 Task: Add an event with the title Casual Quarterly Business Review, date '2024/04/11', time 7:50 AM to 9:50 AM, logged in from the account softage.10@softage.netand send the event invitation to softage.5@softage.net and softage.6@softage.net. Set a reminder for the event 12 hour before
Action: Mouse moved to (119, 134)
Screenshot: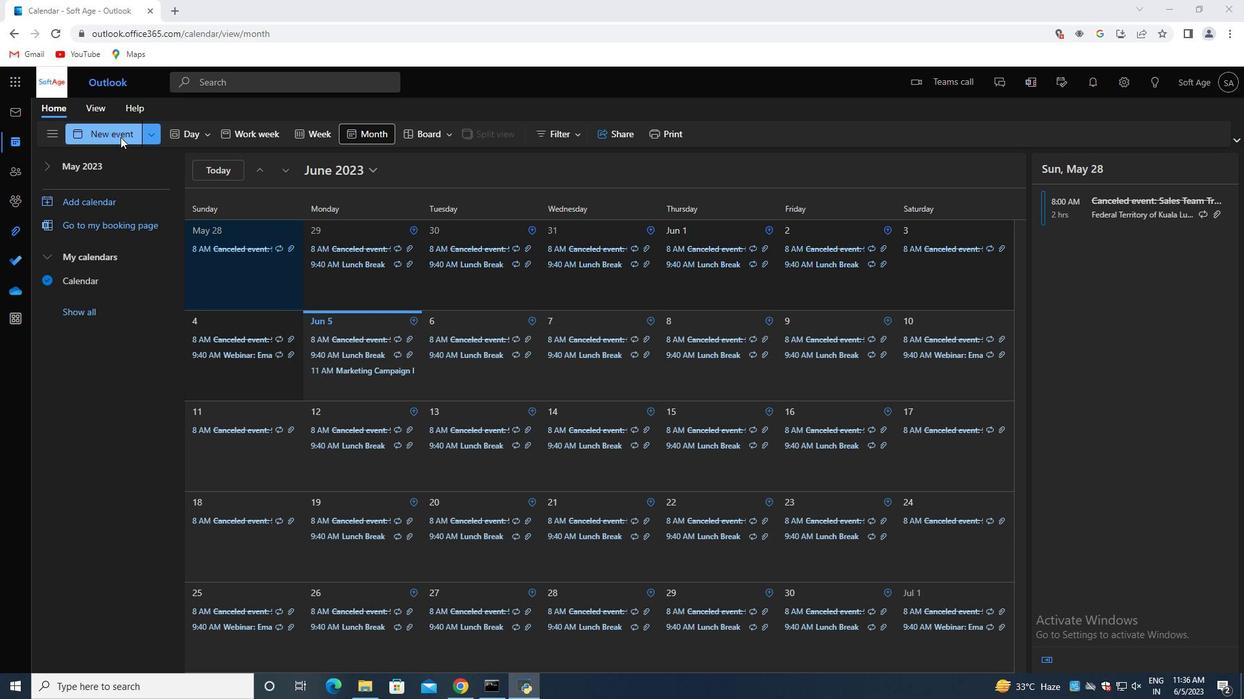 
Action: Mouse pressed left at (119, 134)
Screenshot: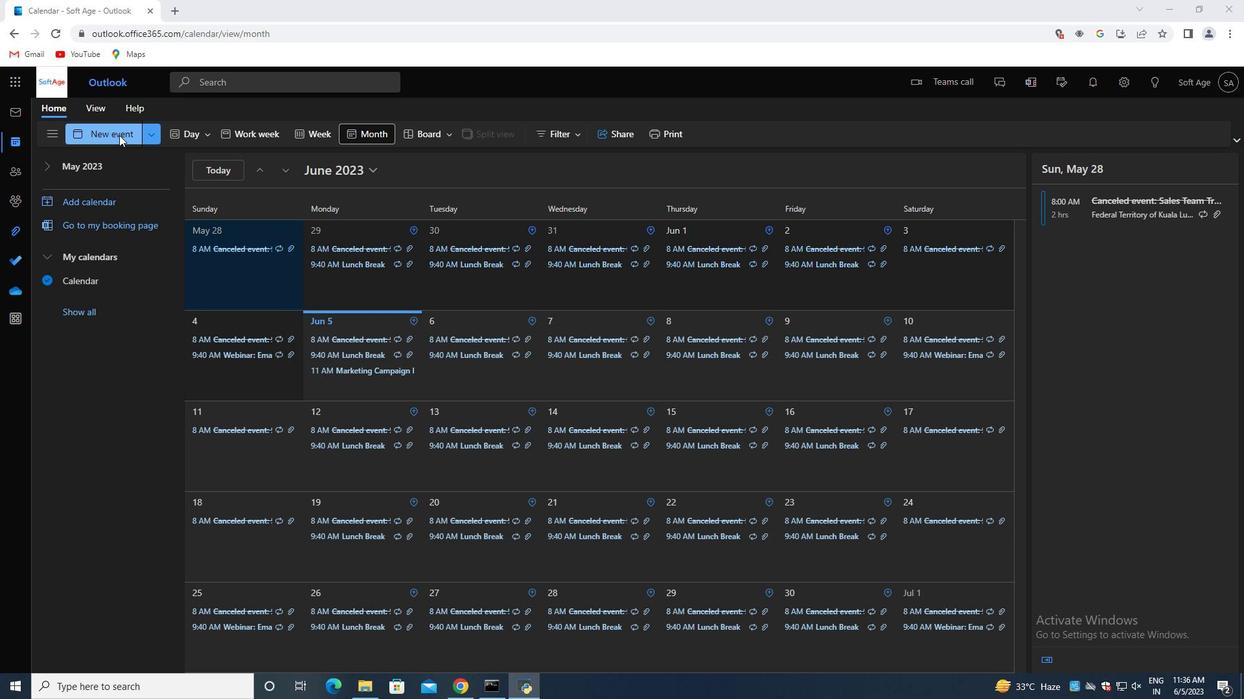 
Action: Mouse moved to (425, 211)
Screenshot: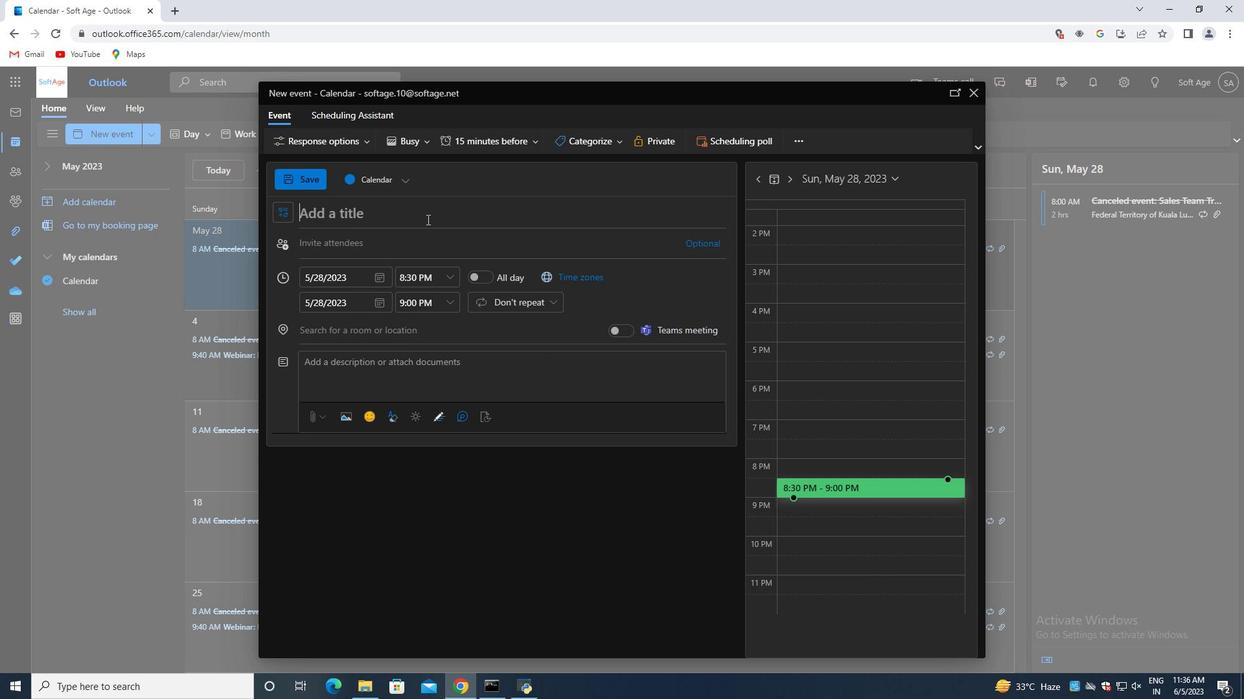 
Action: Mouse pressed left at (425, 211)
Screenshot: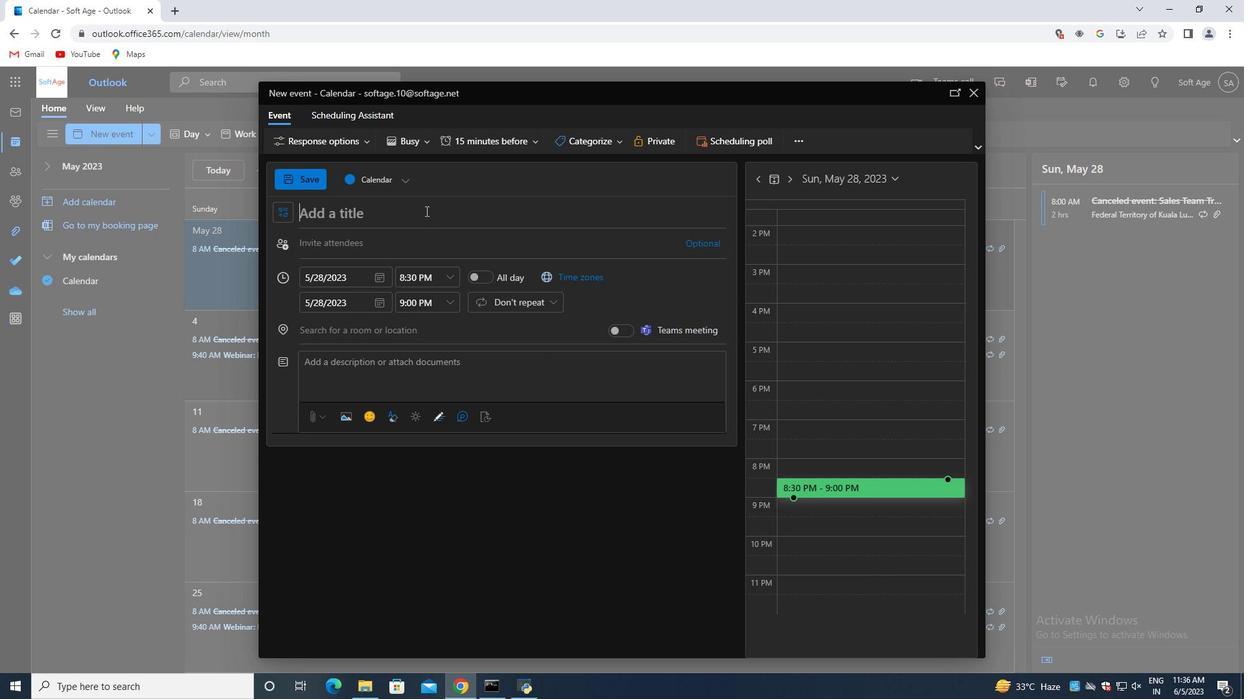 
Action: Key pressed <Key.shift>Casual<Key.space><Key.shift>Quarterly<Key.space><Key.shift>Business<Key.space><Key.shift>Review
Screenshot: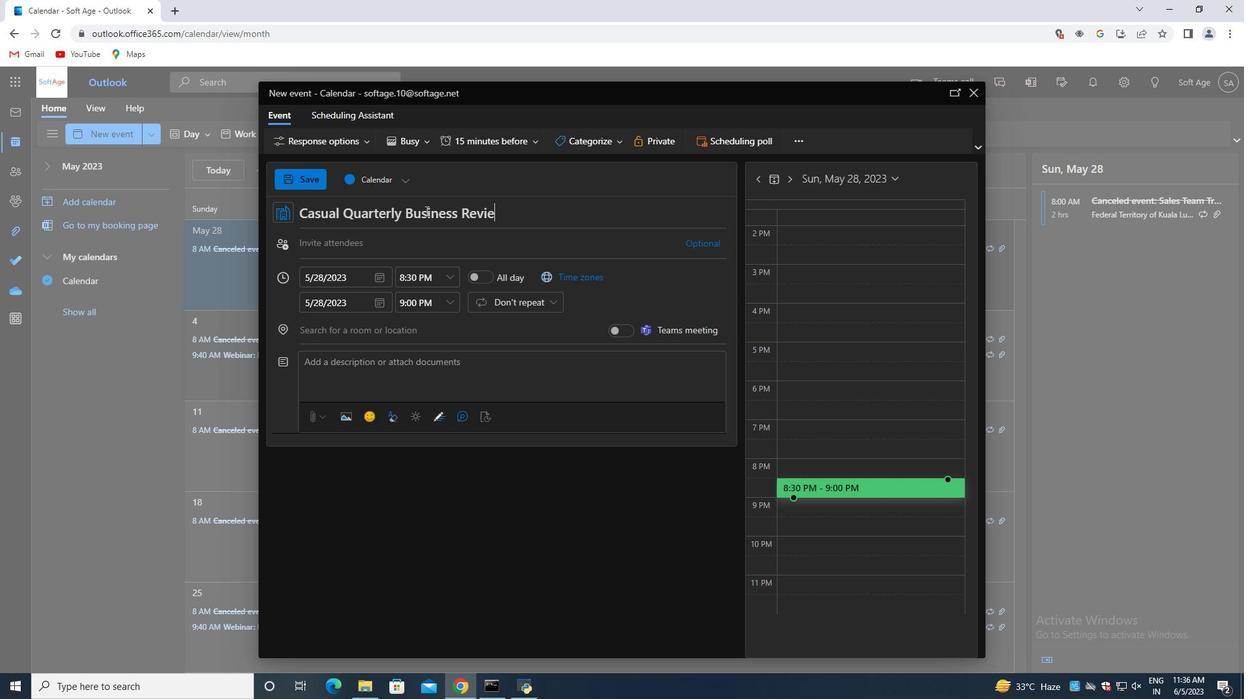 
Action: Mouse moved to (375, 277)
Screenshot: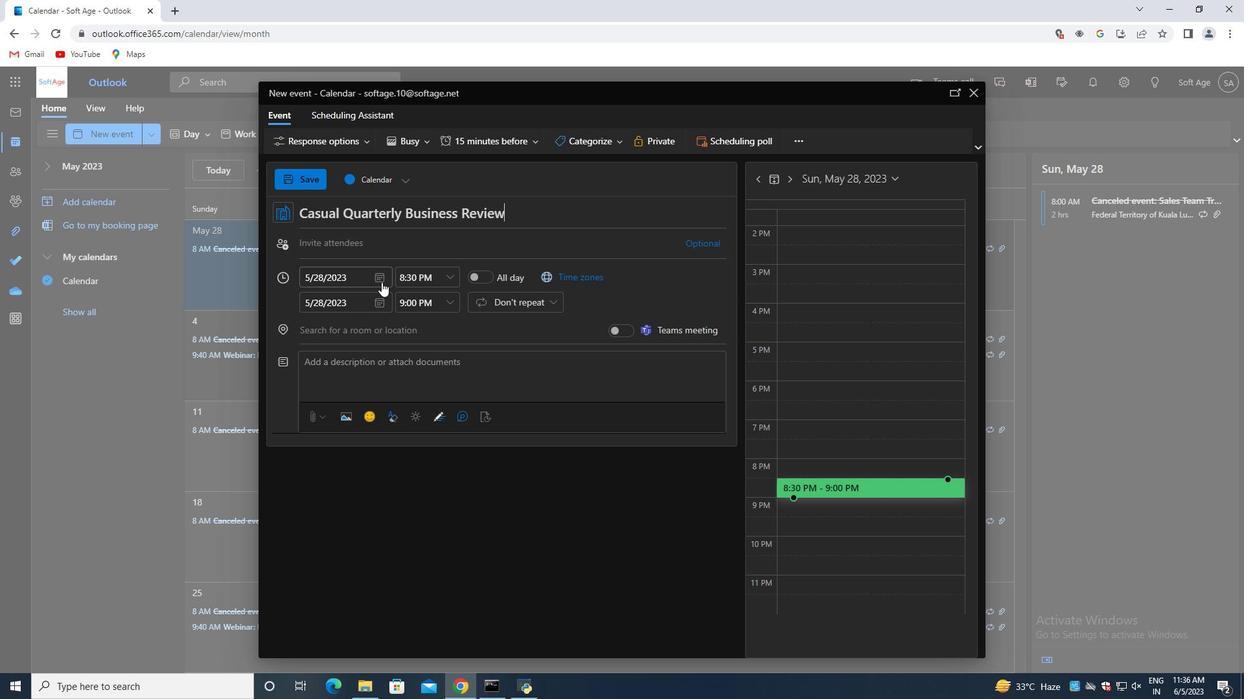 
Action: Mouse pressed left at (375, 277)
Screenshot: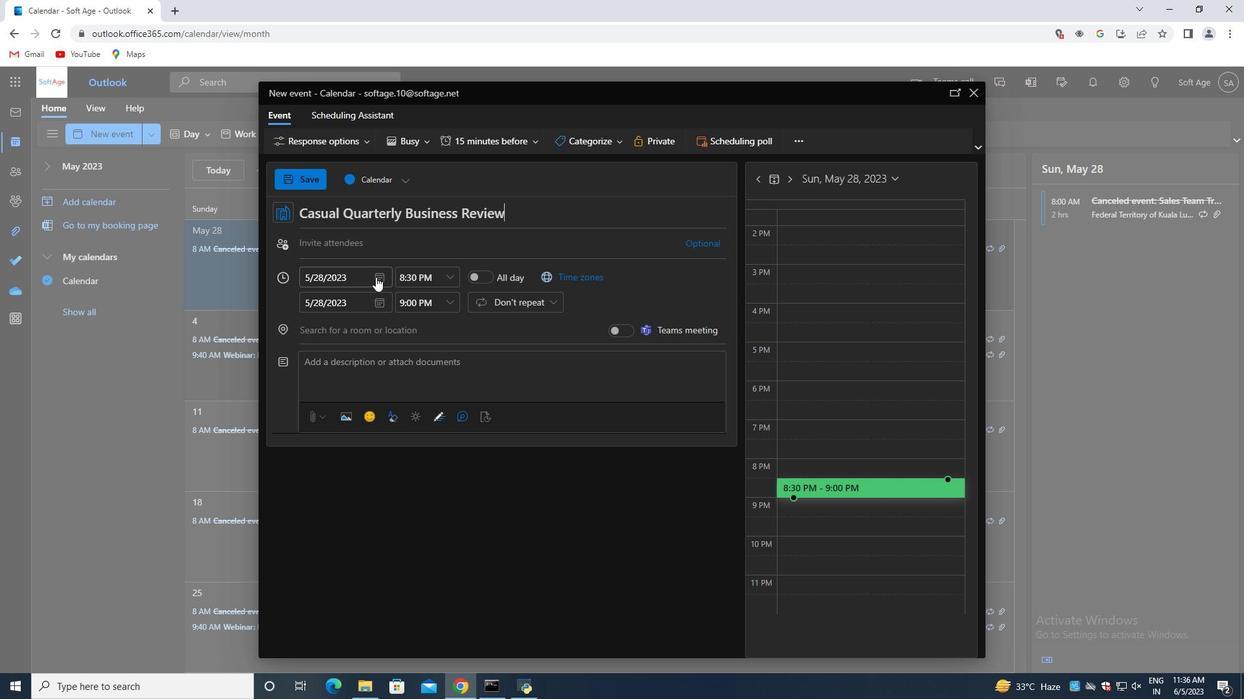 
Action: Mouse moved to (428, 302)
Screenshot: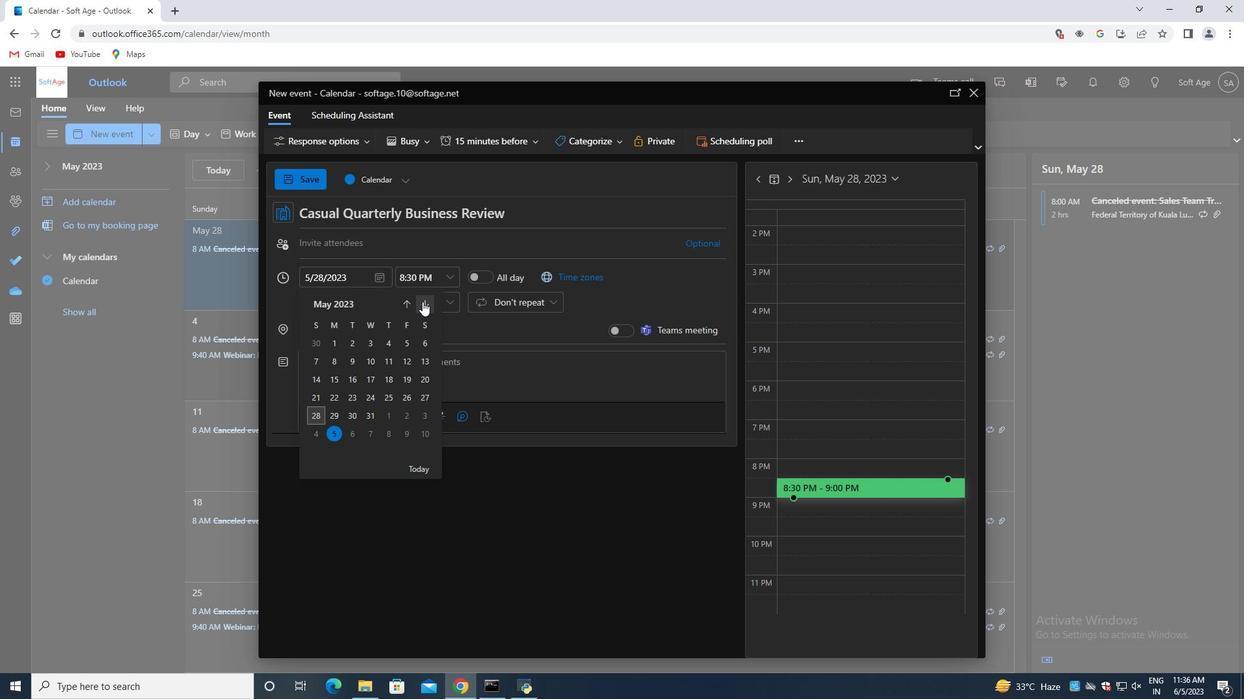 
Action: Mouse pressed left at (428, 302)
Screenshot: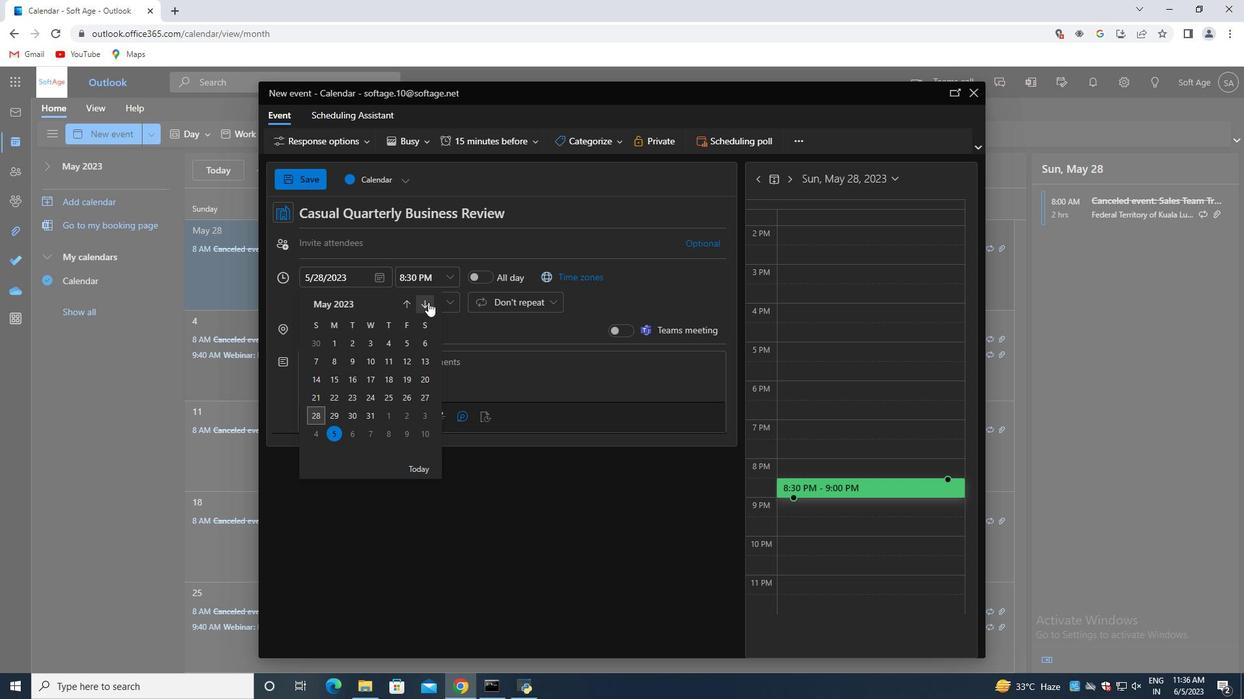 
Action: Mouse moved to (428, 302)
Screenshot: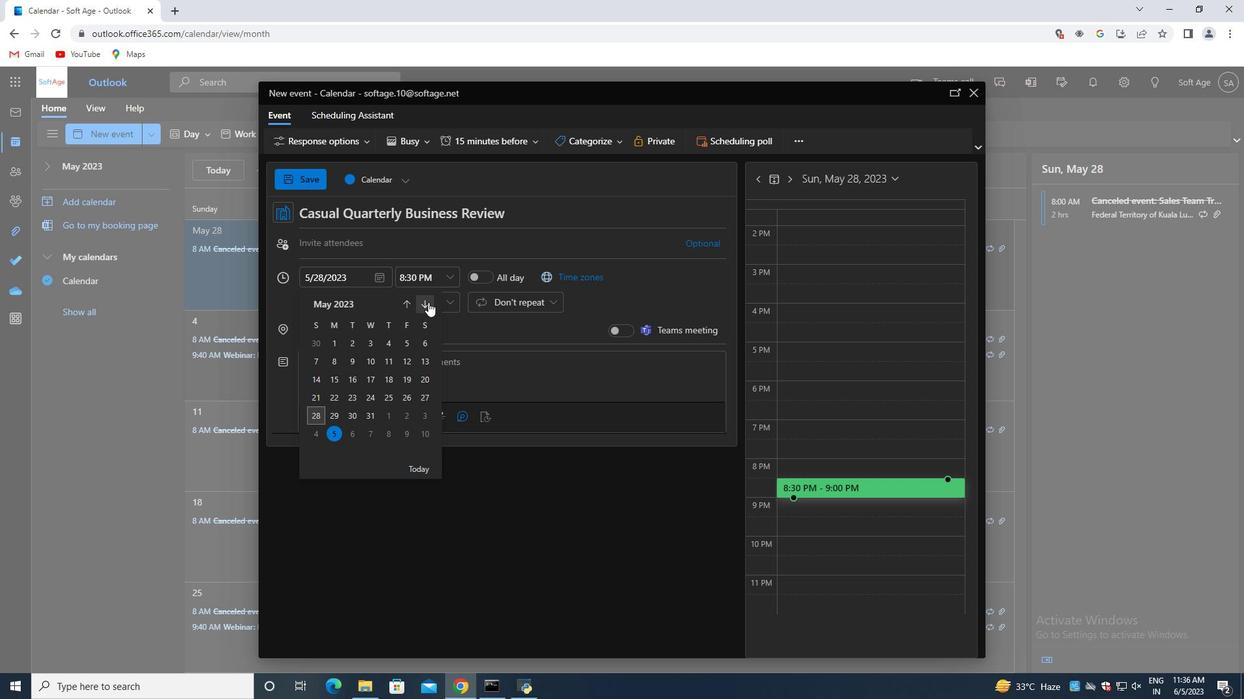 
Action: Mouse pressed left at (428, 302)
Screenshot: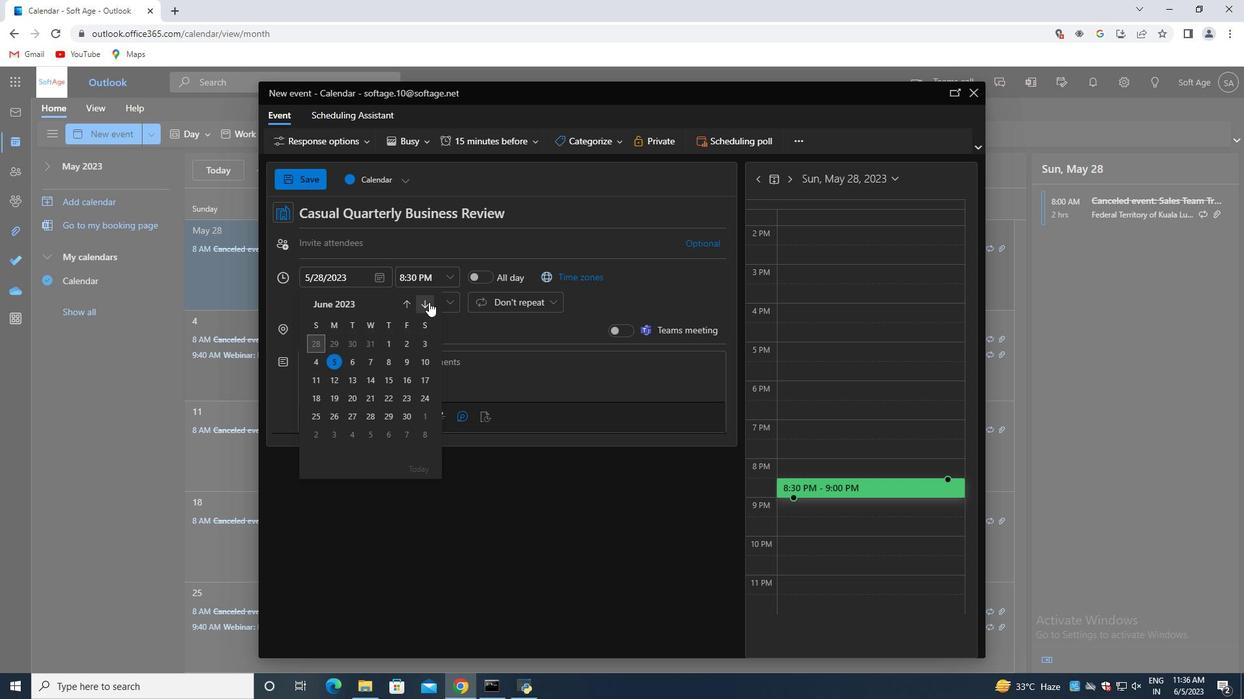 
Action: Mouse pressed left at (428, 302)
Screenshot: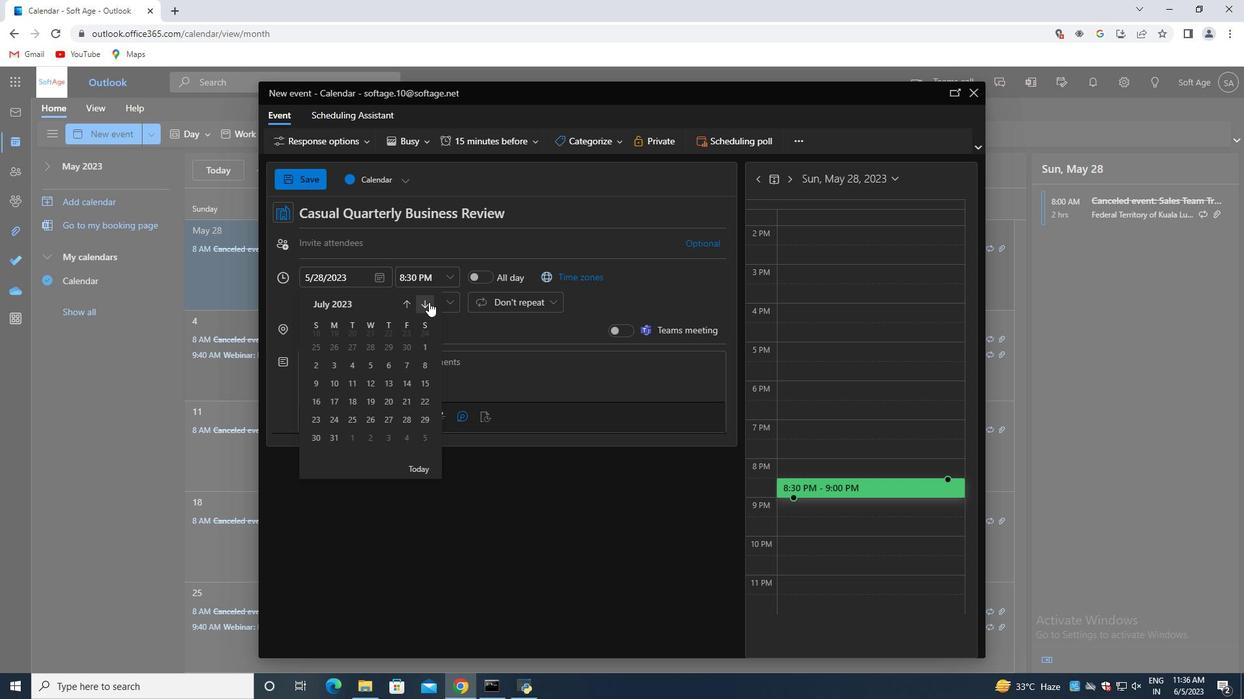 
Action: Mouse pressed left at (428, 302)
Screenshot: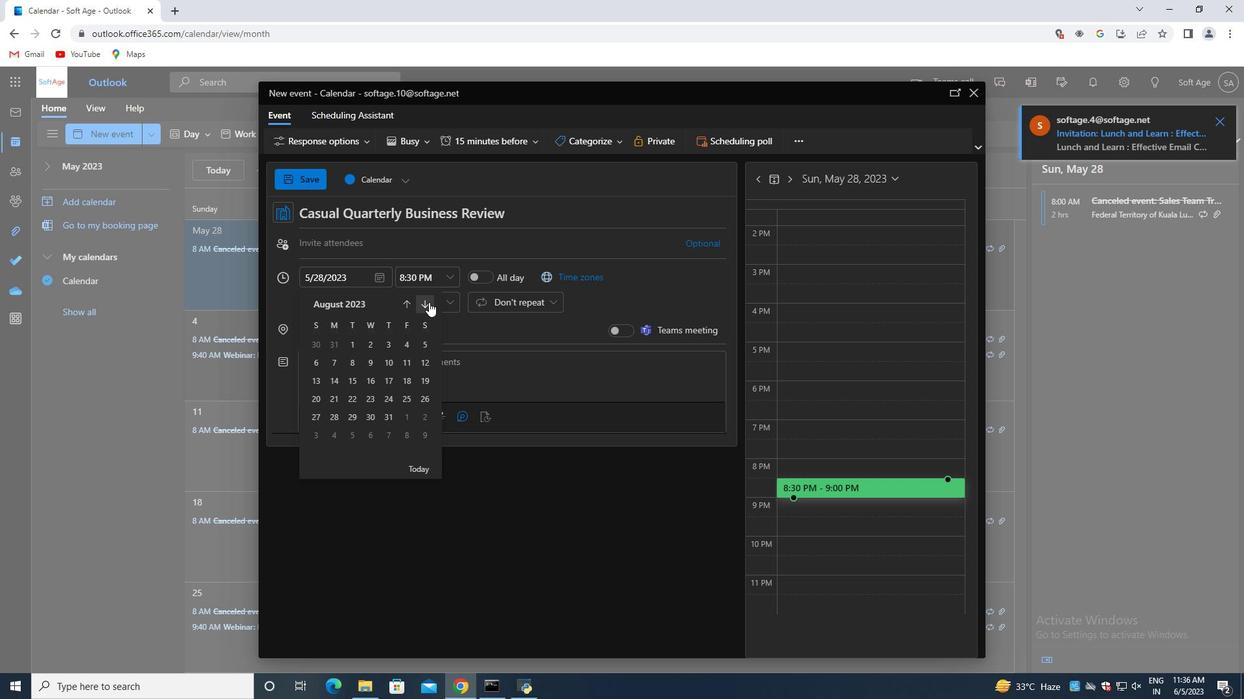 
Action: Mouse pressed left at (428, 302)
Screenshot: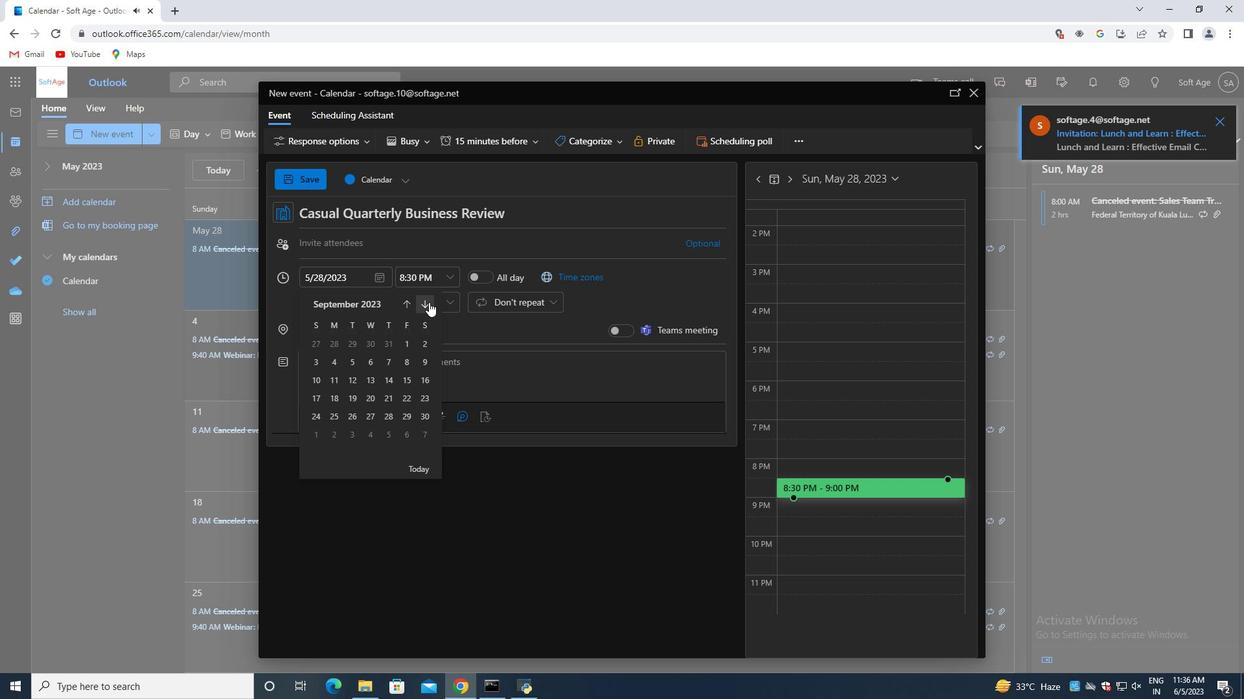 
Action: Mouse pressed left at (428, 302)
Screenshot: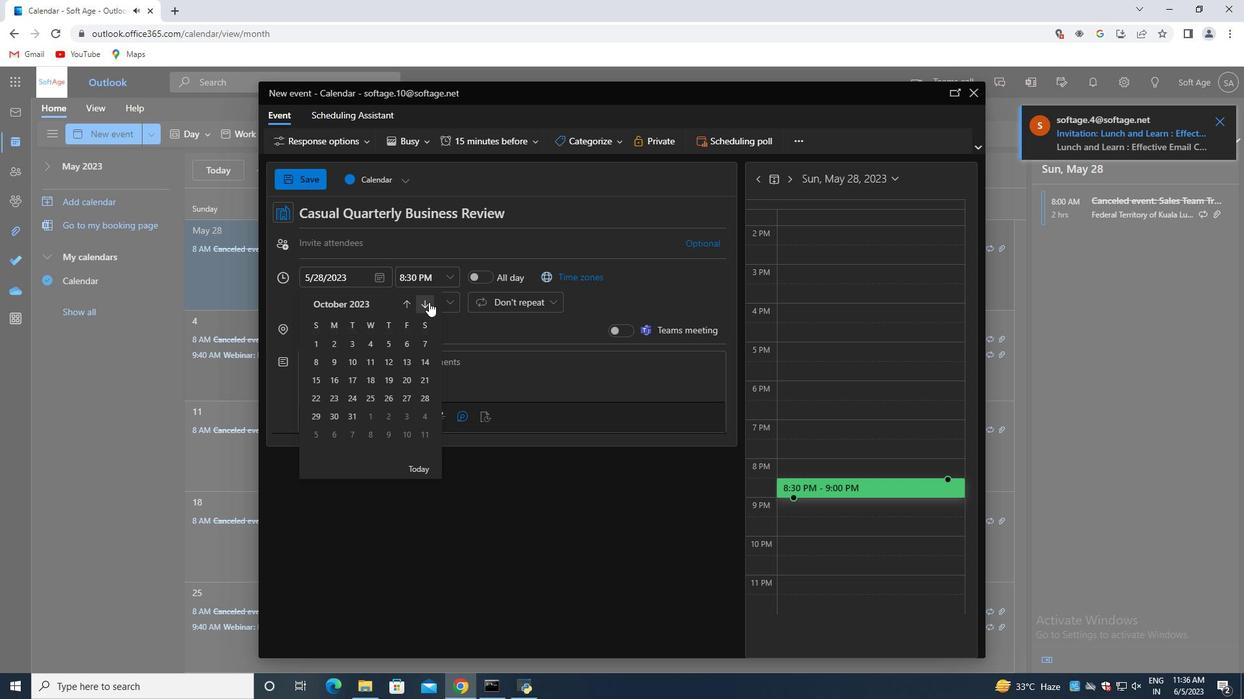 
Action: Mouse pressed left at (428, 302)
Screenshot: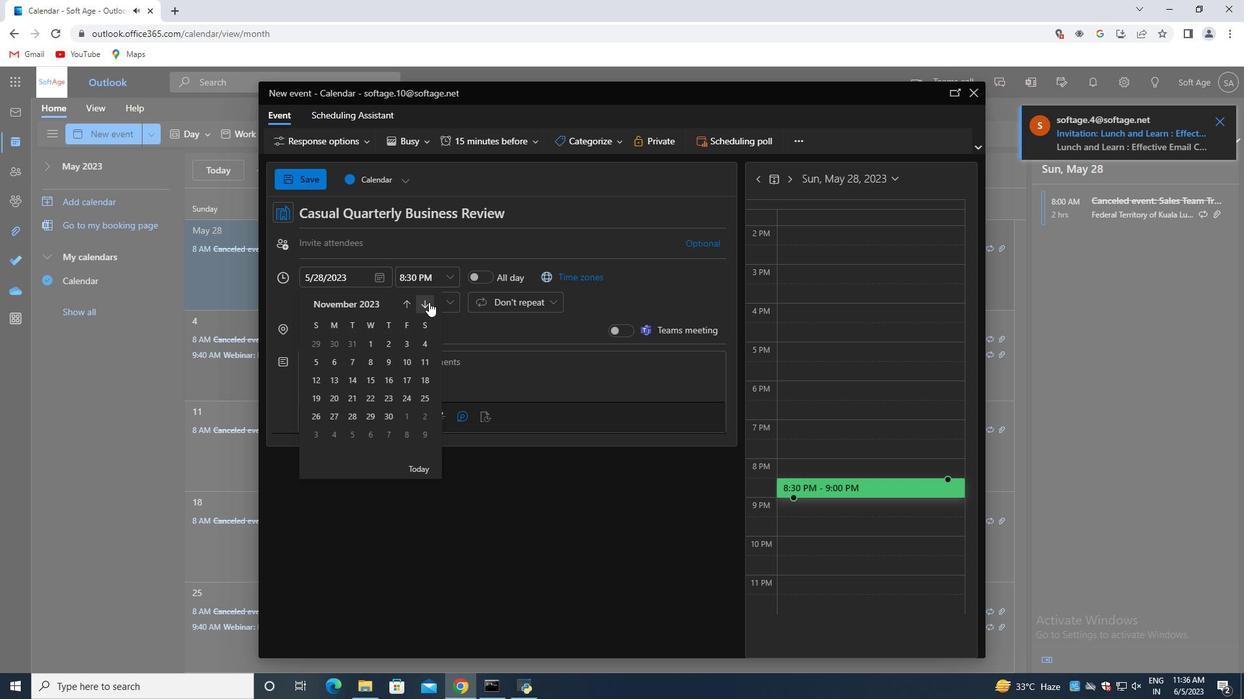 
Action: Mouse pressed left at (428, 302)
Screenshot: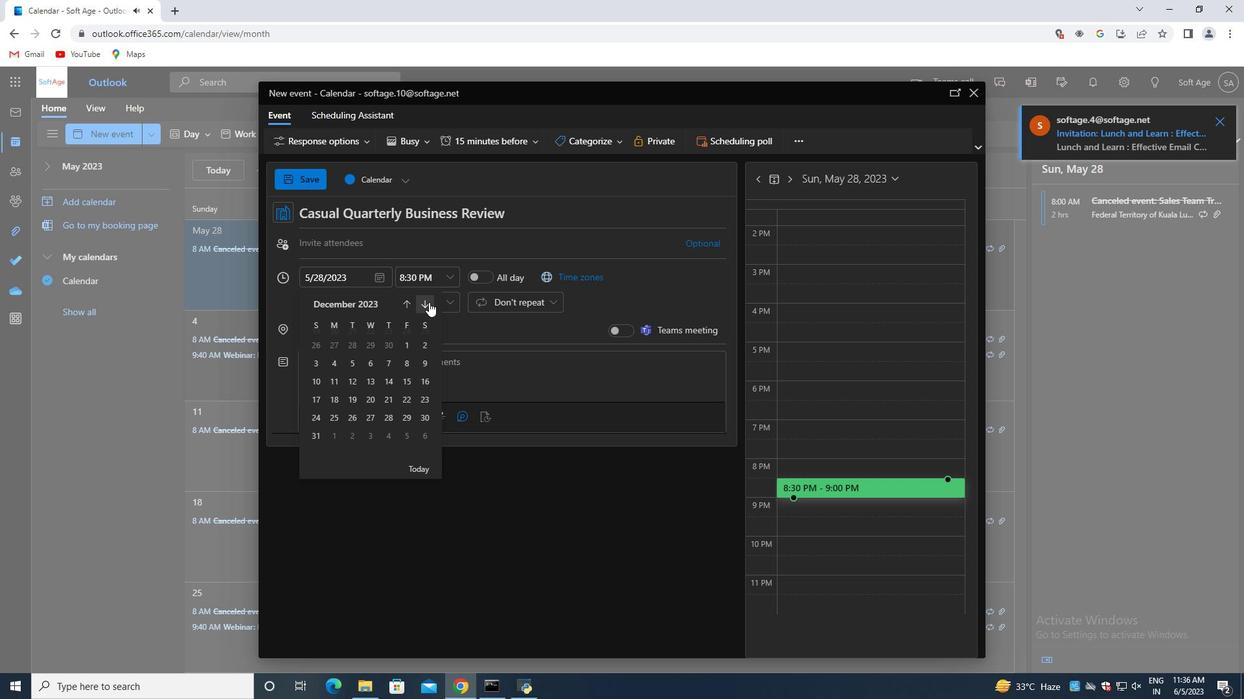 
Action: Mouse pressed left at (428, 302)
Screenshot: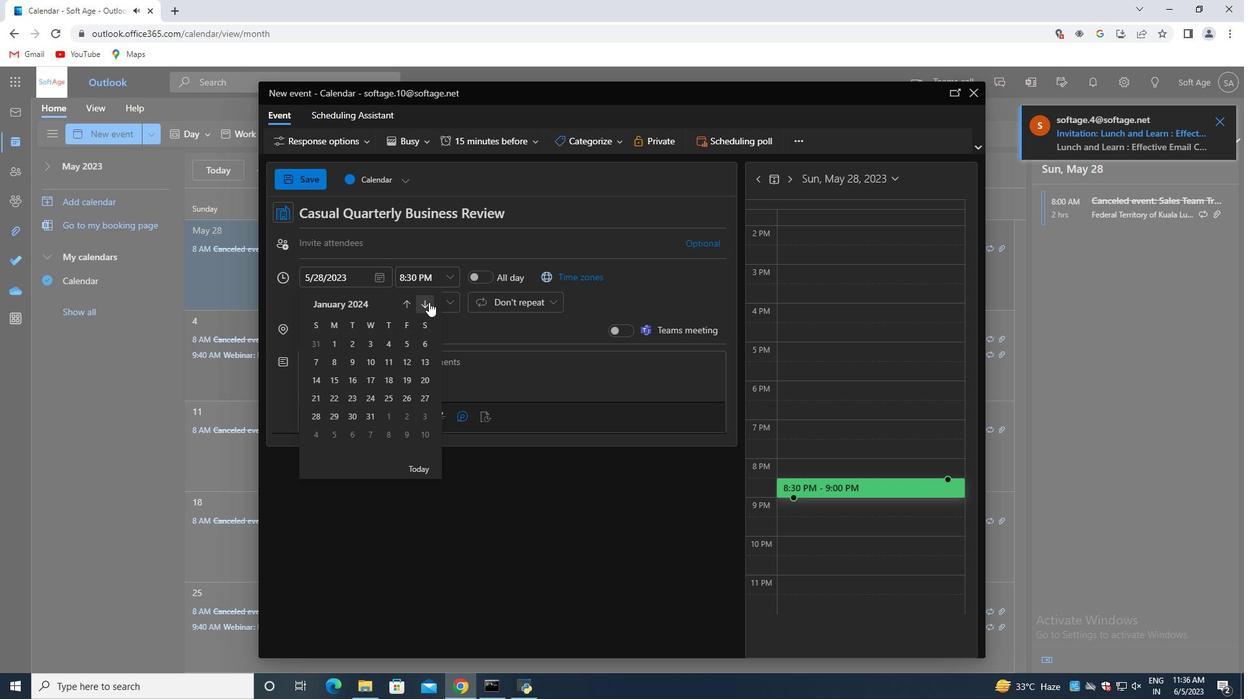
Action: Mouse pressed left at (428, 302)
Screenshot: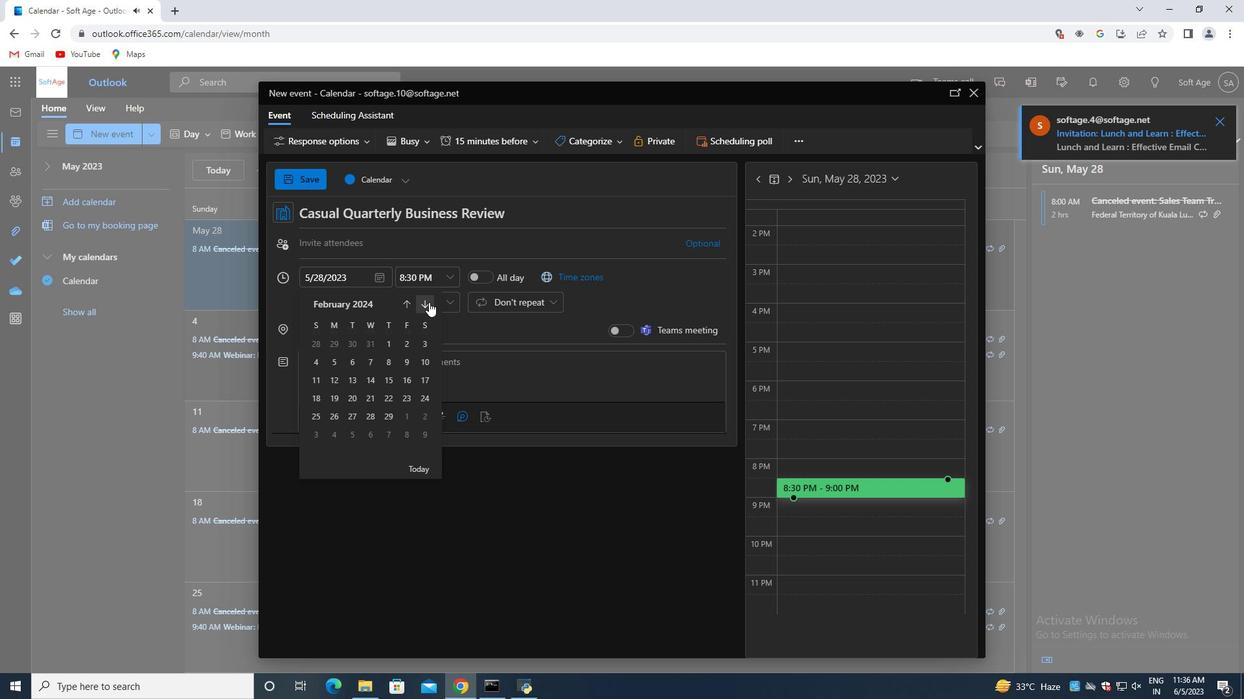 
Action: Mouse pressed left at (428, 302)
Screenshot: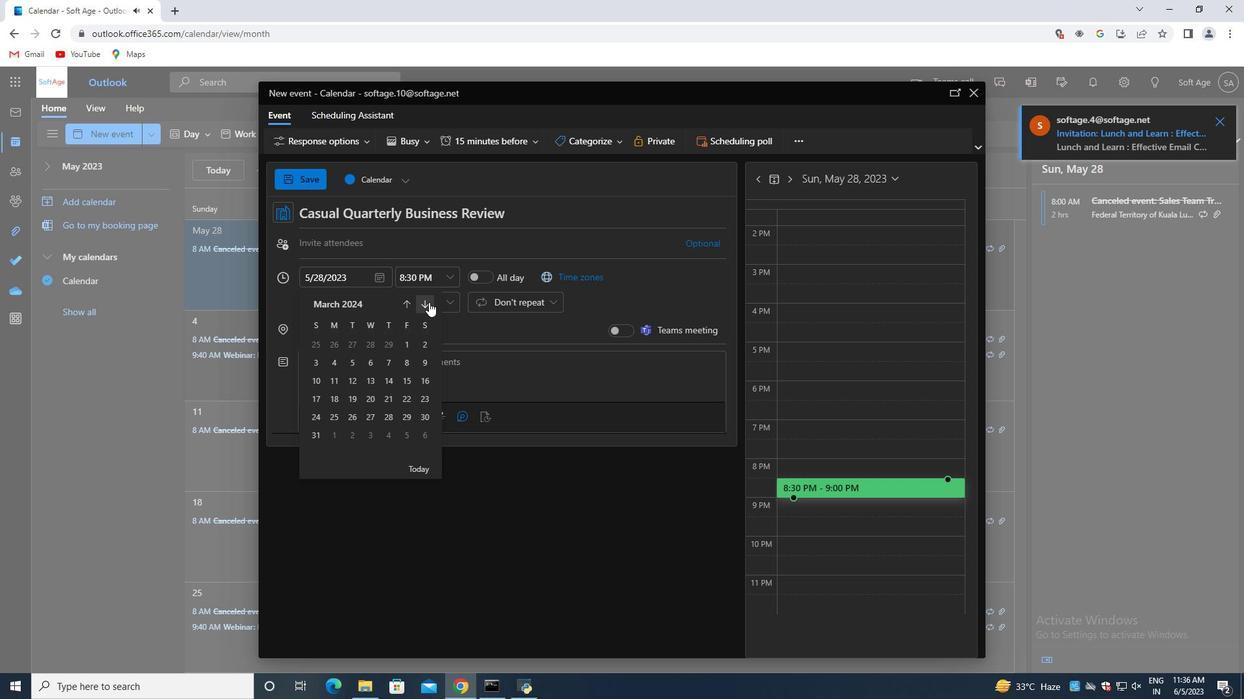 
Action: Mouse moved to (392, 358)
Screenshot: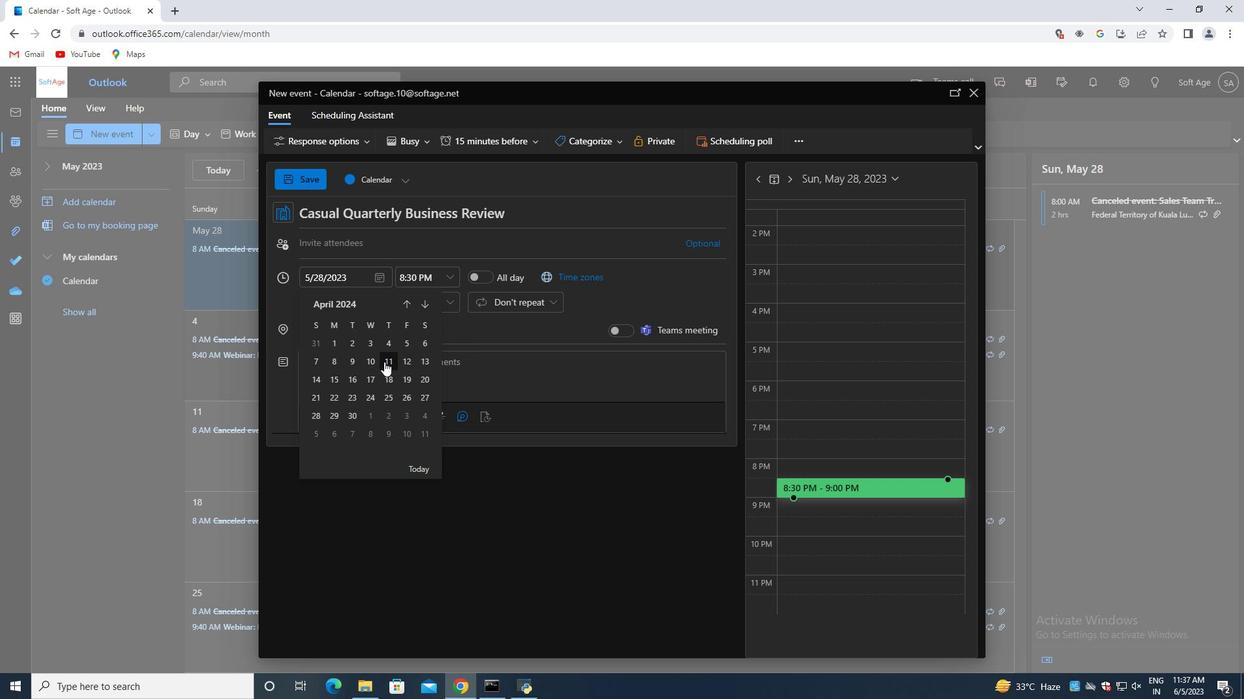 
Action: Mouse pressed left at (392, 358)
Screenshot: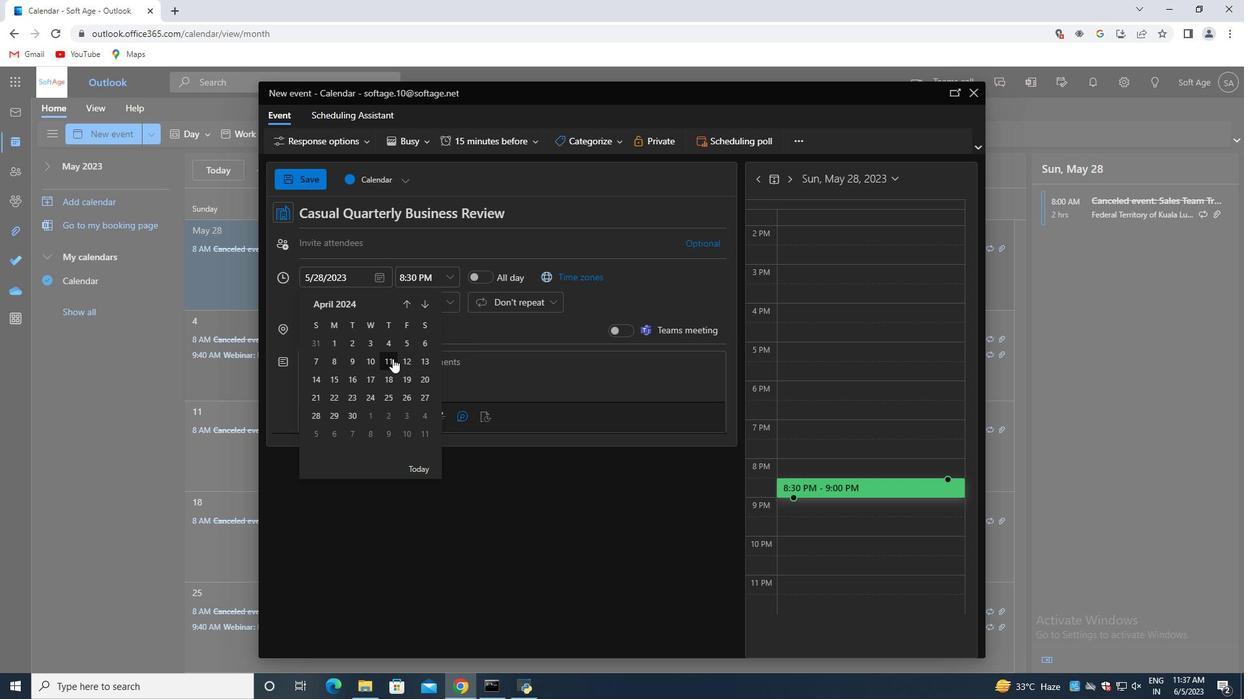
Action: Mouse moved to (452, 265)
Screenshot: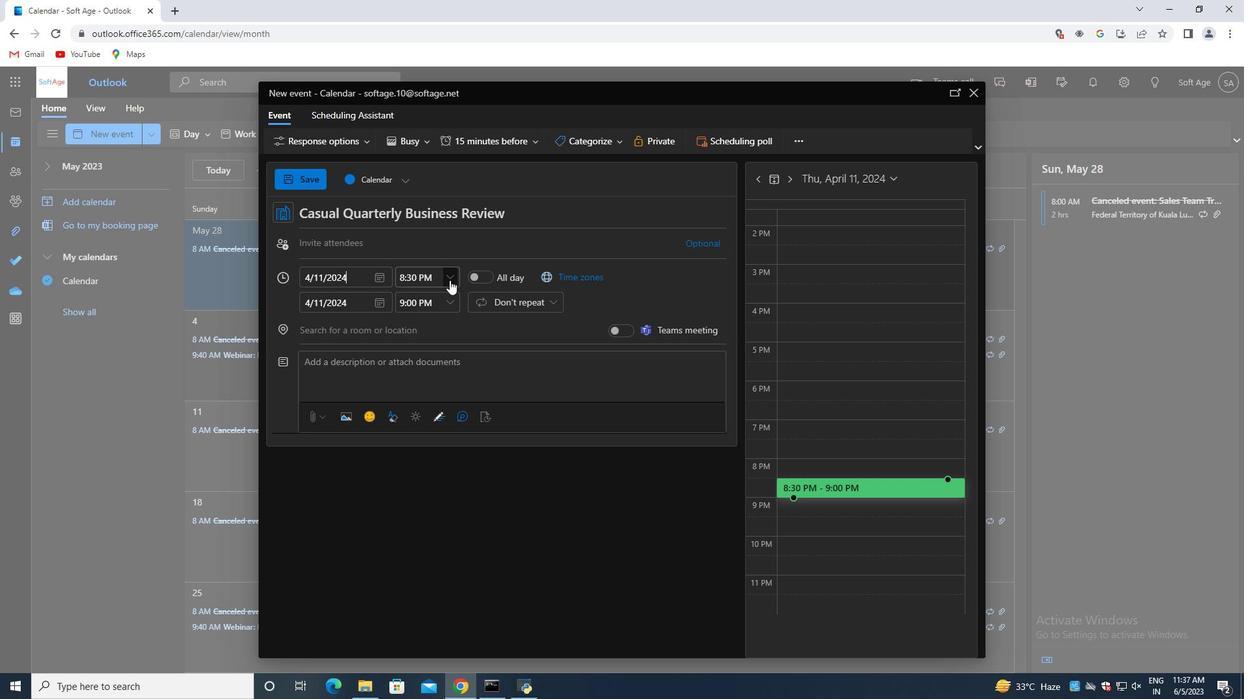 
Action: Mouse pressed left at (452, 265)
Screenshot: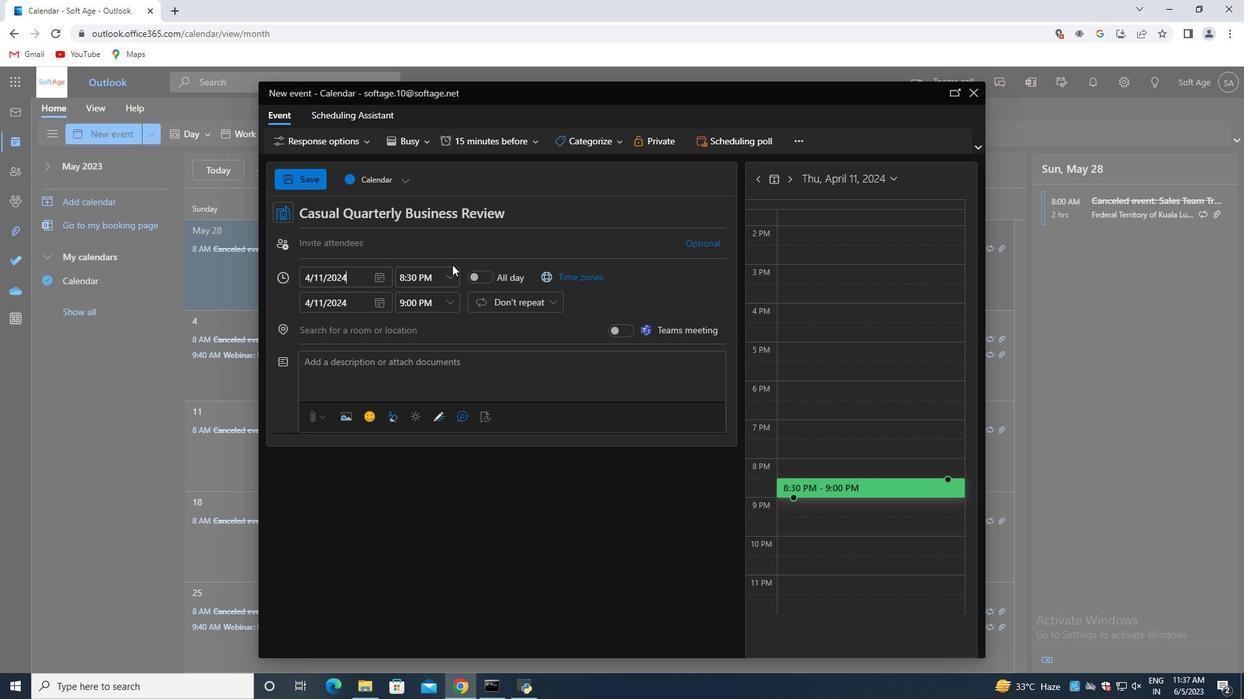 
Action: Mouse moved to (449, 278)
Screenshot: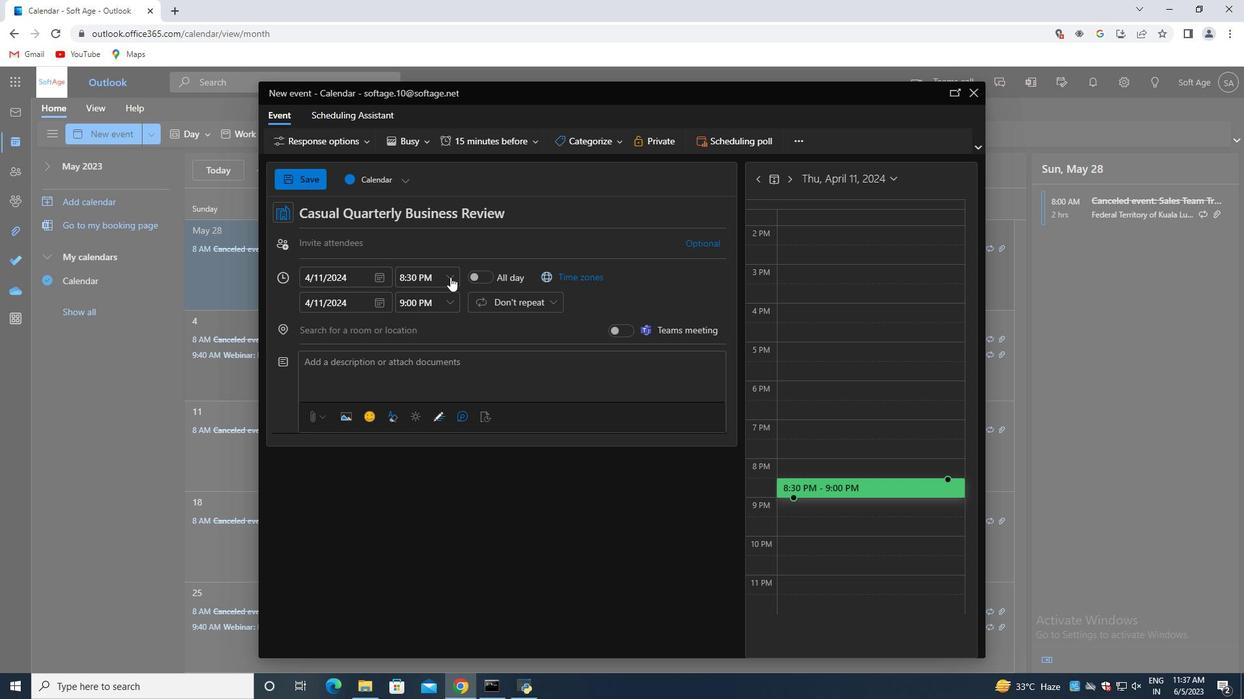 
Action: Mouse pressed left at (449, 278)
Screenshot: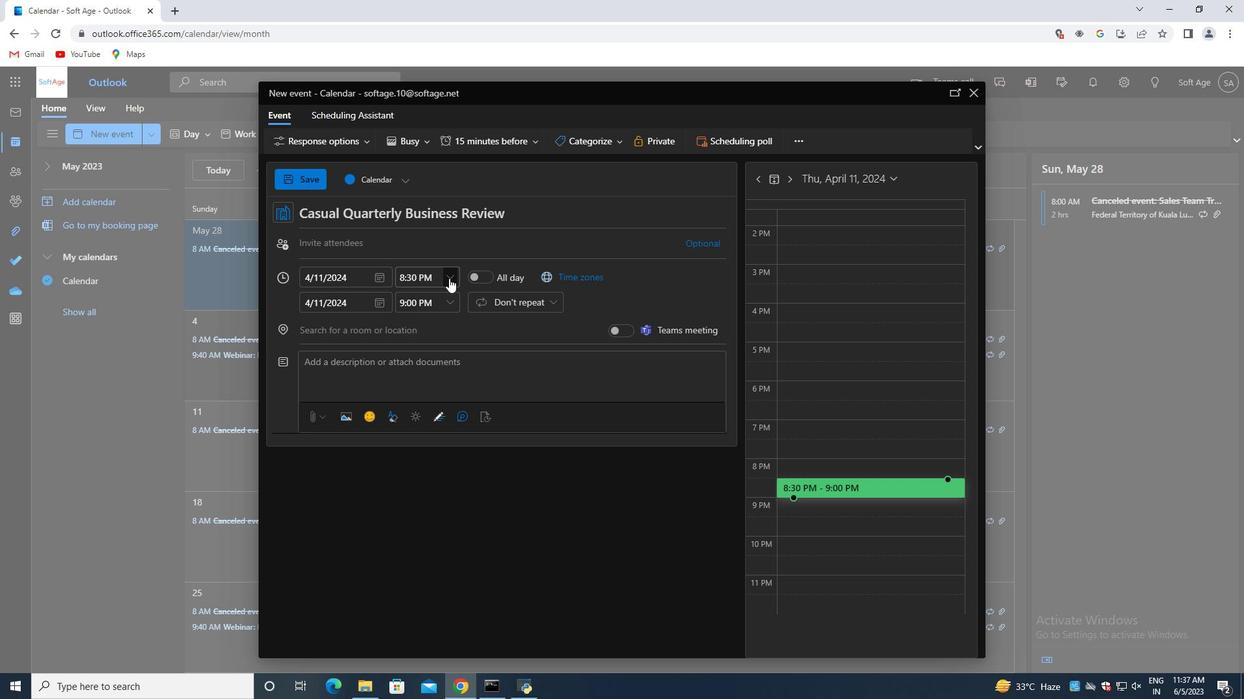 
Action: Mouse moved to (423, 319)
Screenshot: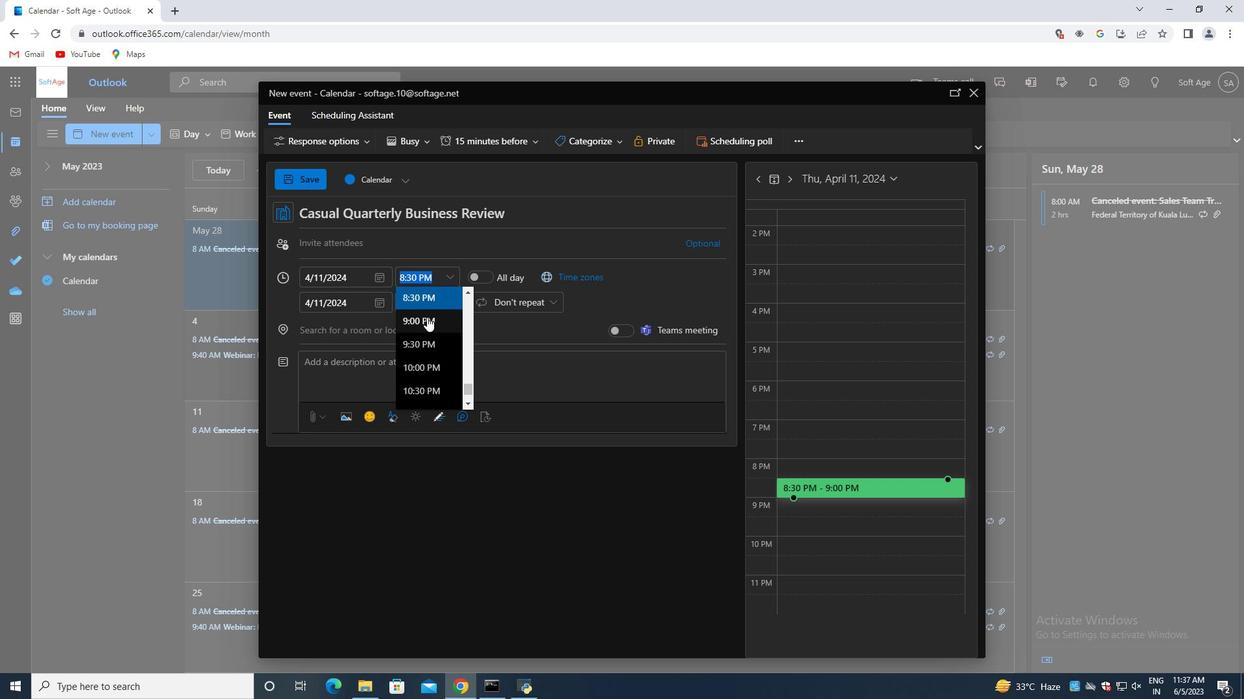 
Action: Mouse scrolled (423, 320) with delta (0, 0)
Screenshot: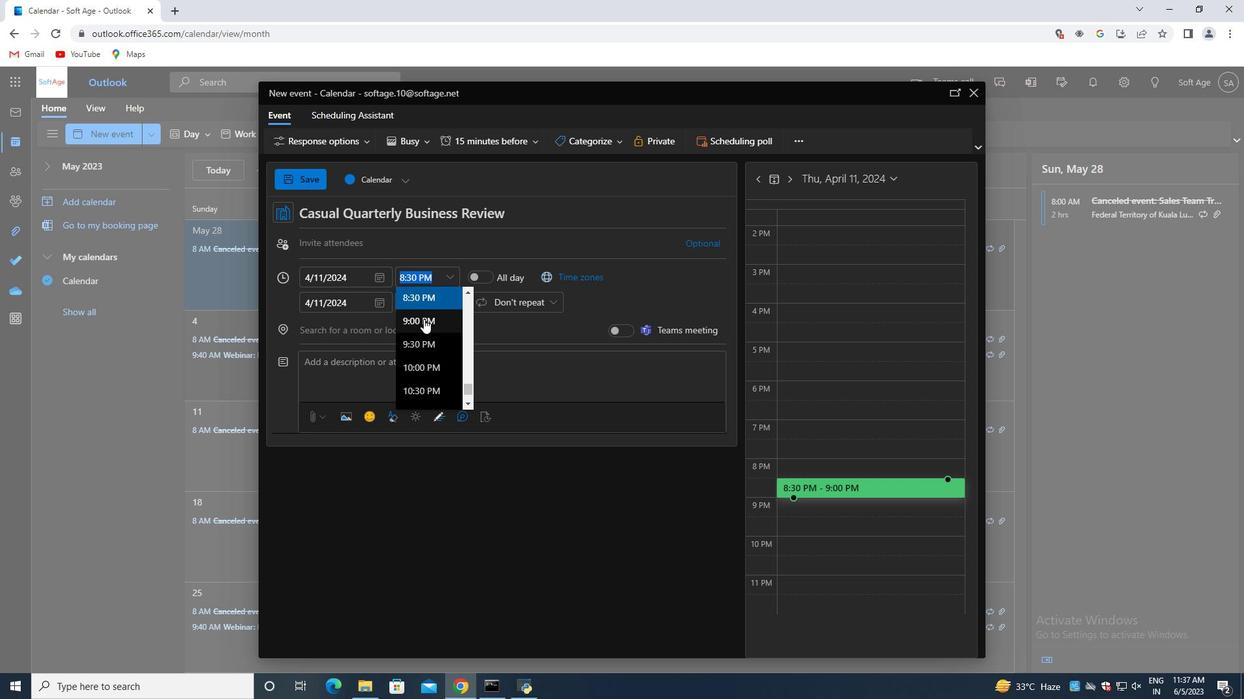 
Action: Mouse scrolled (423, 320) with delta (0, 0)
Screenshot: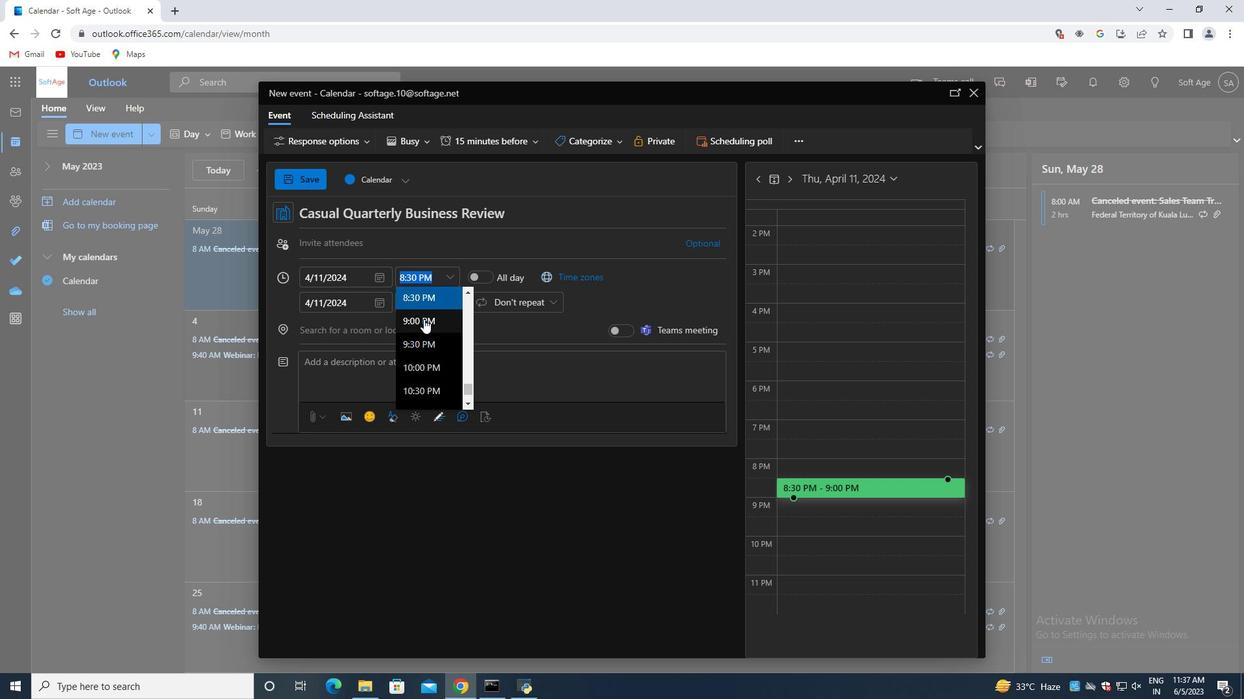 
Action: Mouse scrolled (423, 320) with delta (0, 0)
Screenshot: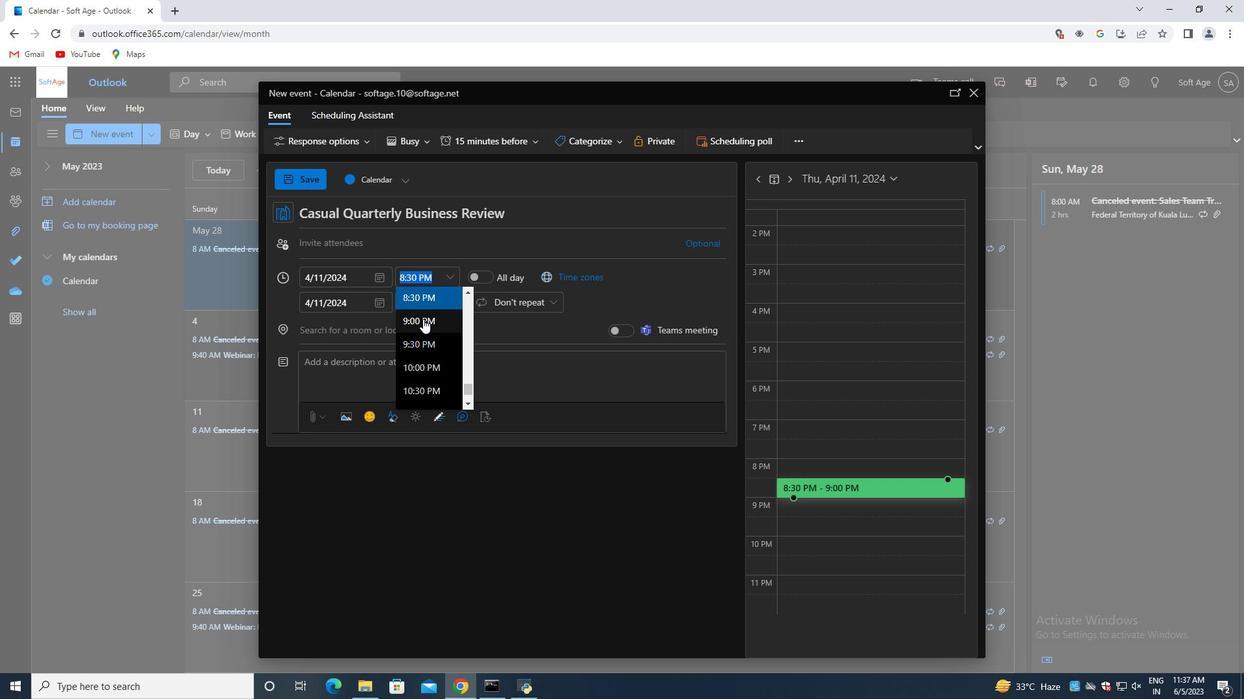 
Action: Mouse scrolled (423, 320) with delta (0, 0)
Screenshot: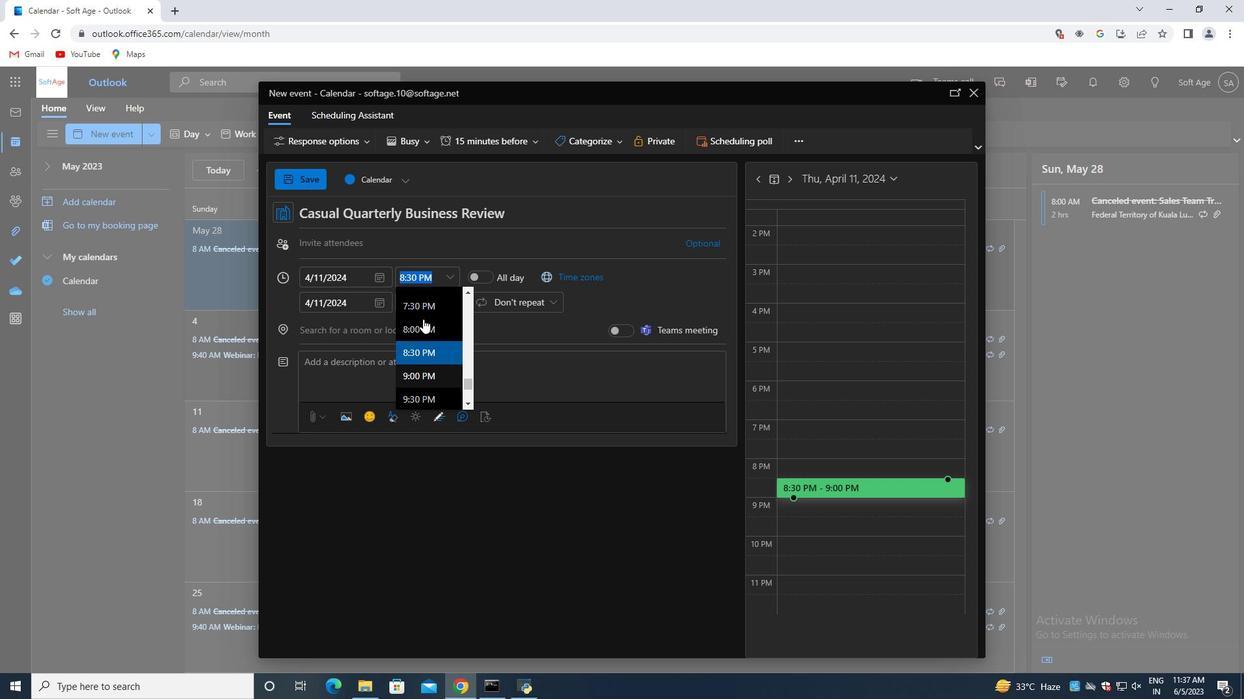 
Action: Mouse scrolled (423, 320) with delta (0, 0)
Screenshot: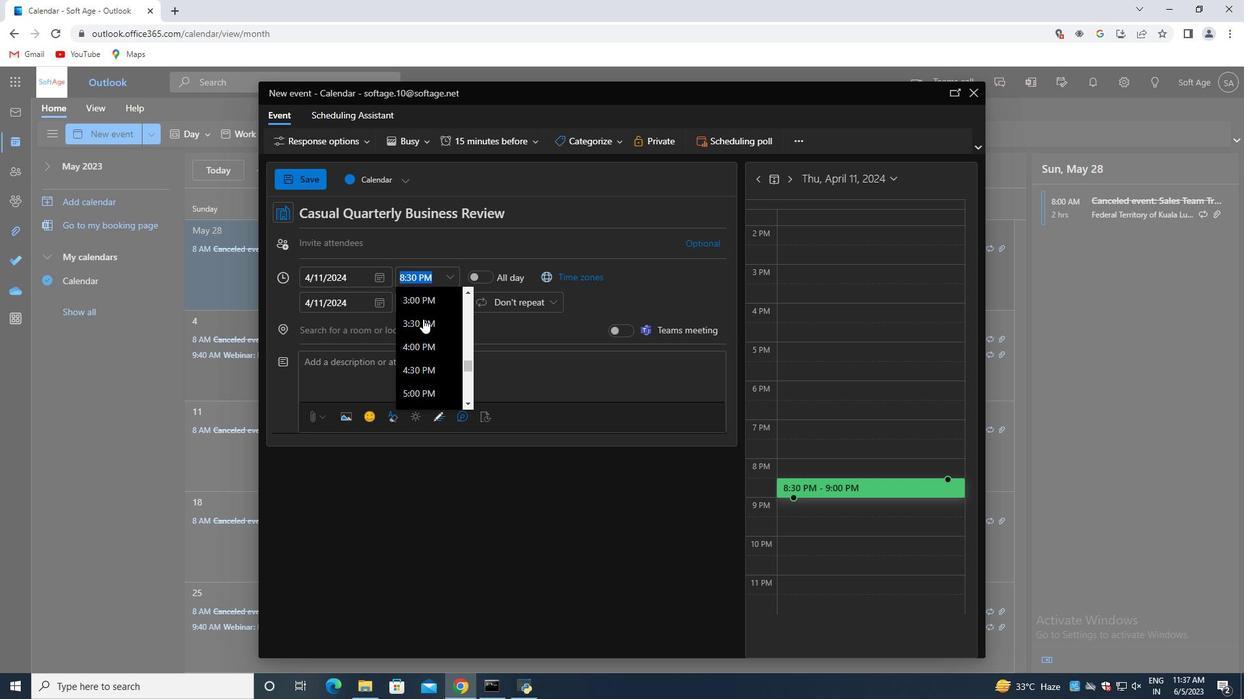 
Action: Mouse scrolled (423, 320) with delta (0, 0)
Screenshot: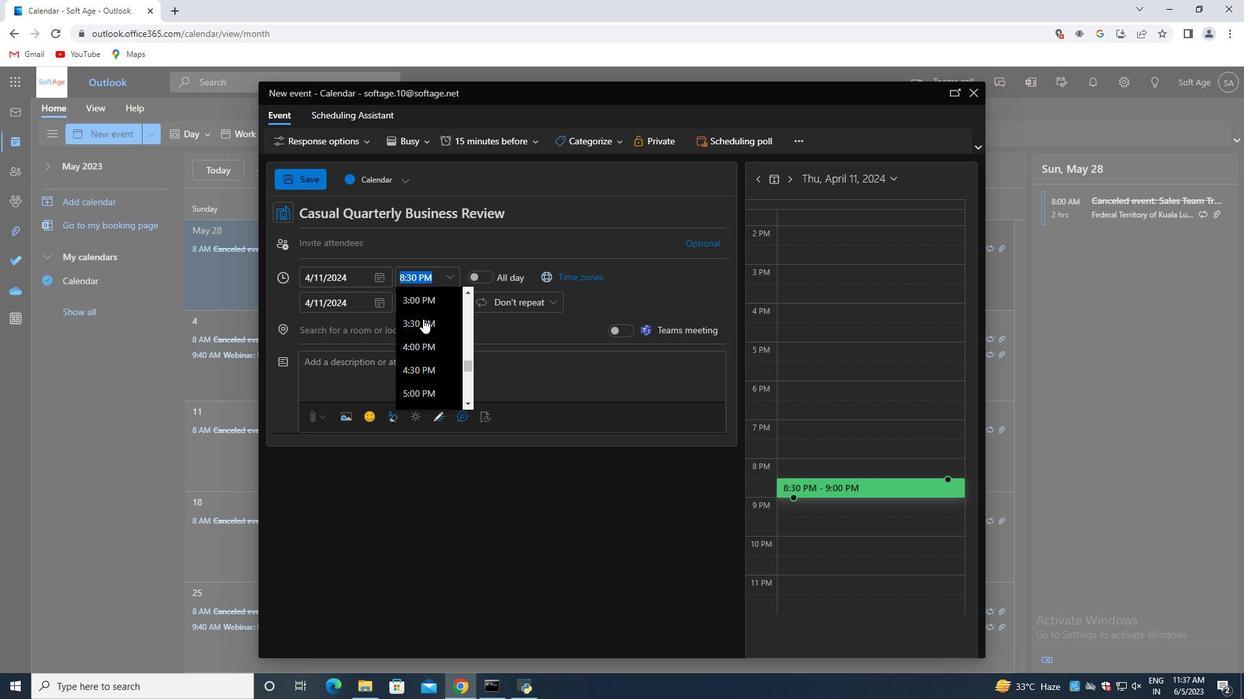 
Action: Mouse scrolled (423, 320) with delta (0, 0)
Screenshot: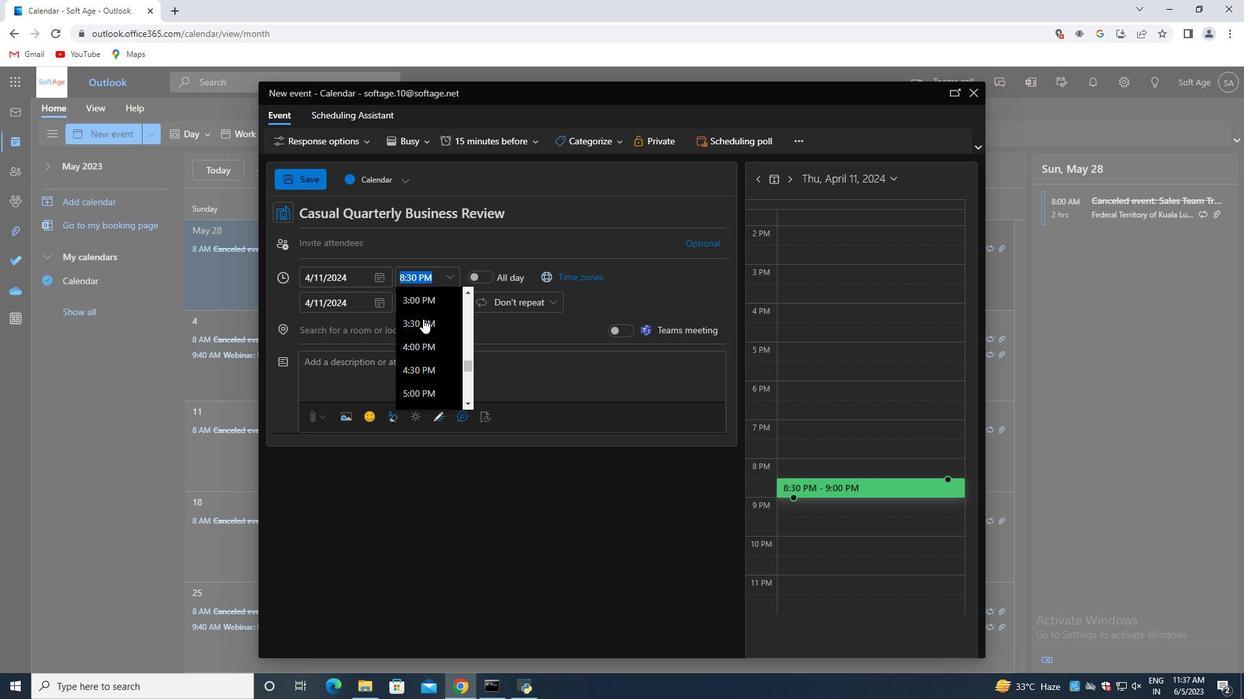 
Action: Mouse scrolled (423, 320) with delta (0, 0)
Screenshot: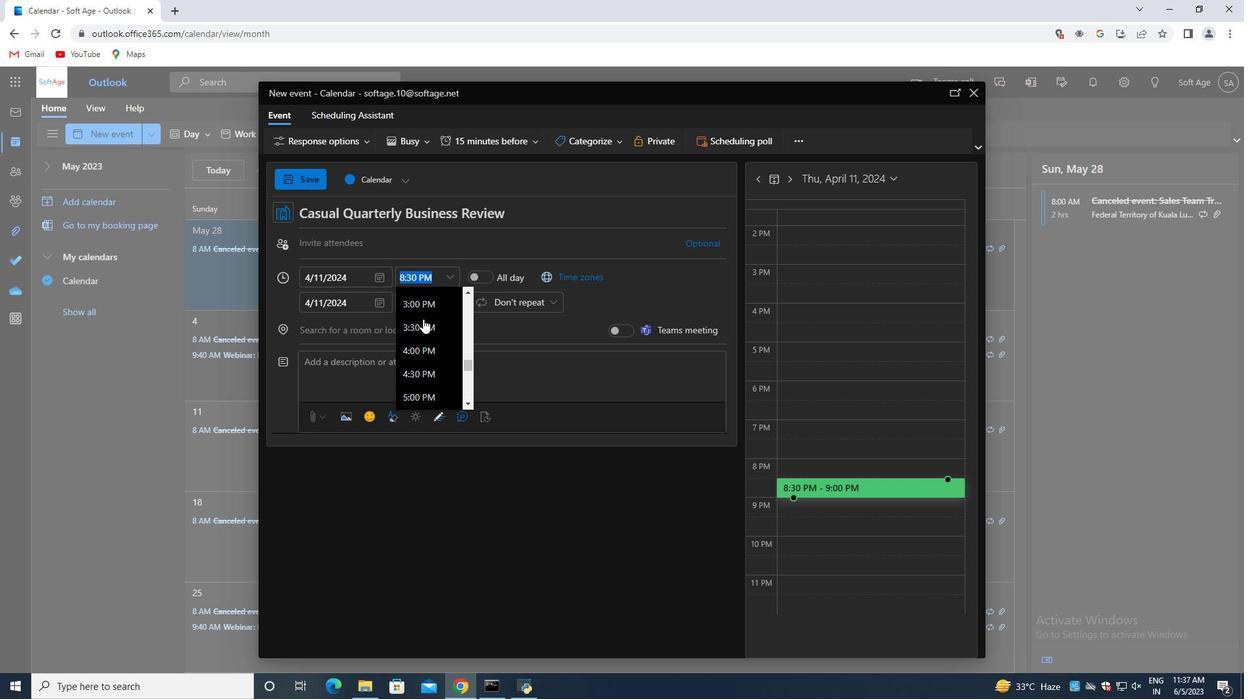 
Action: Mouse scrolled (423, 320) with delta (0, 0)
Screenshot: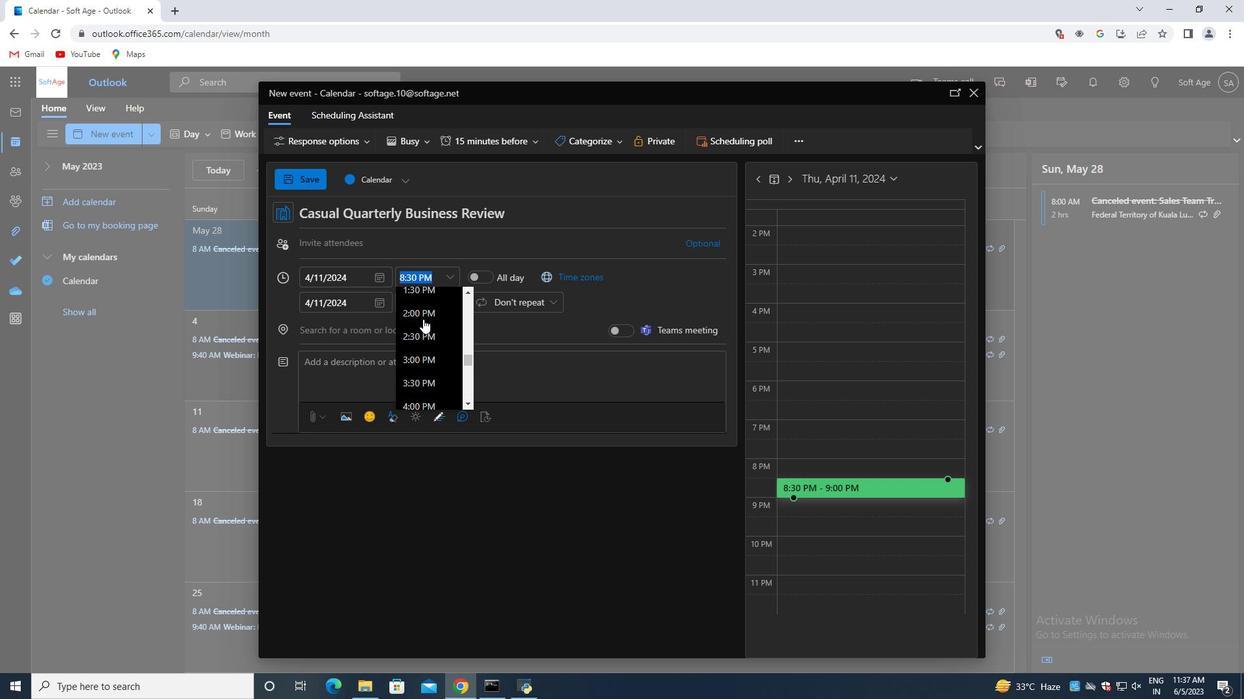 
Action: Mouse scrolled (423, 320) with delta (0, 0)
Screenshot: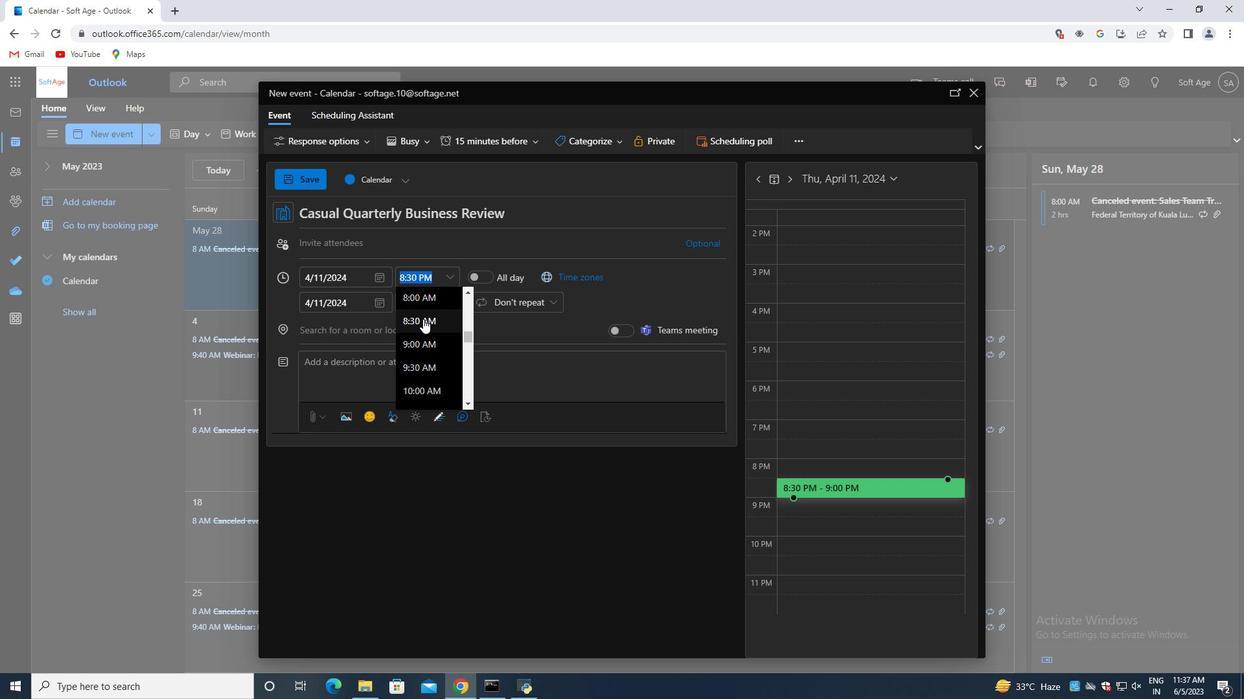 
Action: Mouse moved to (416, 334)
Screenshot: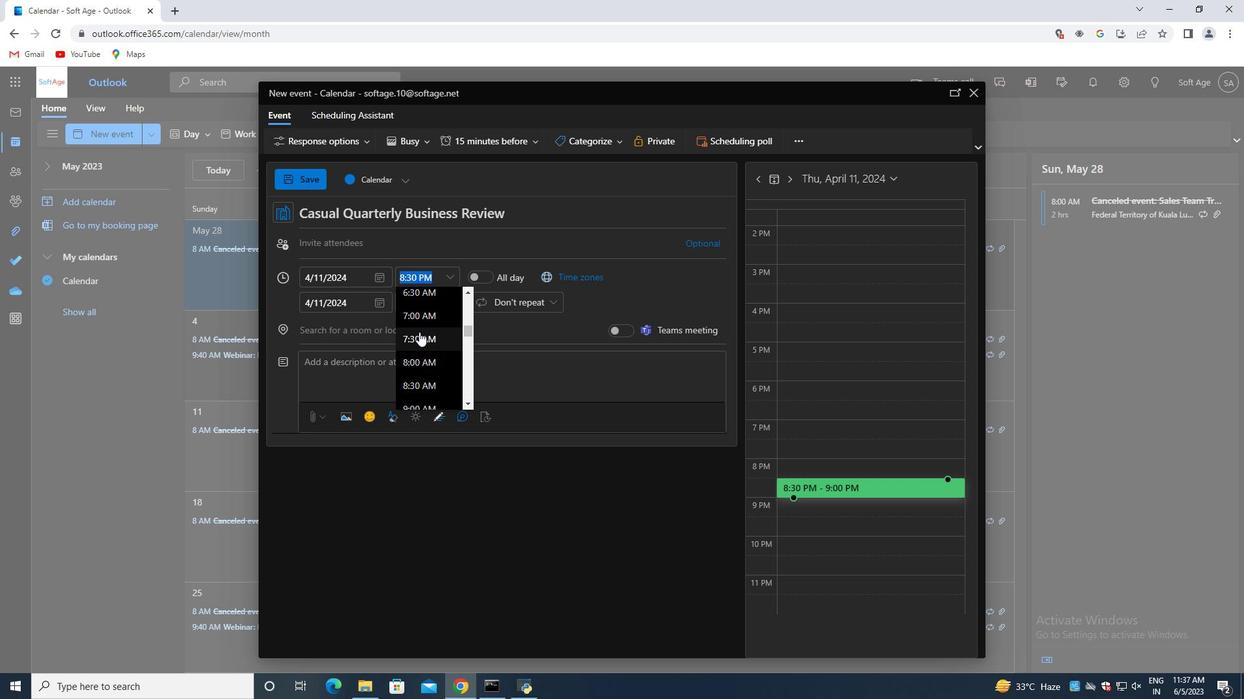 
Action: Mouse pressed left at (416, 334)
Screenshot: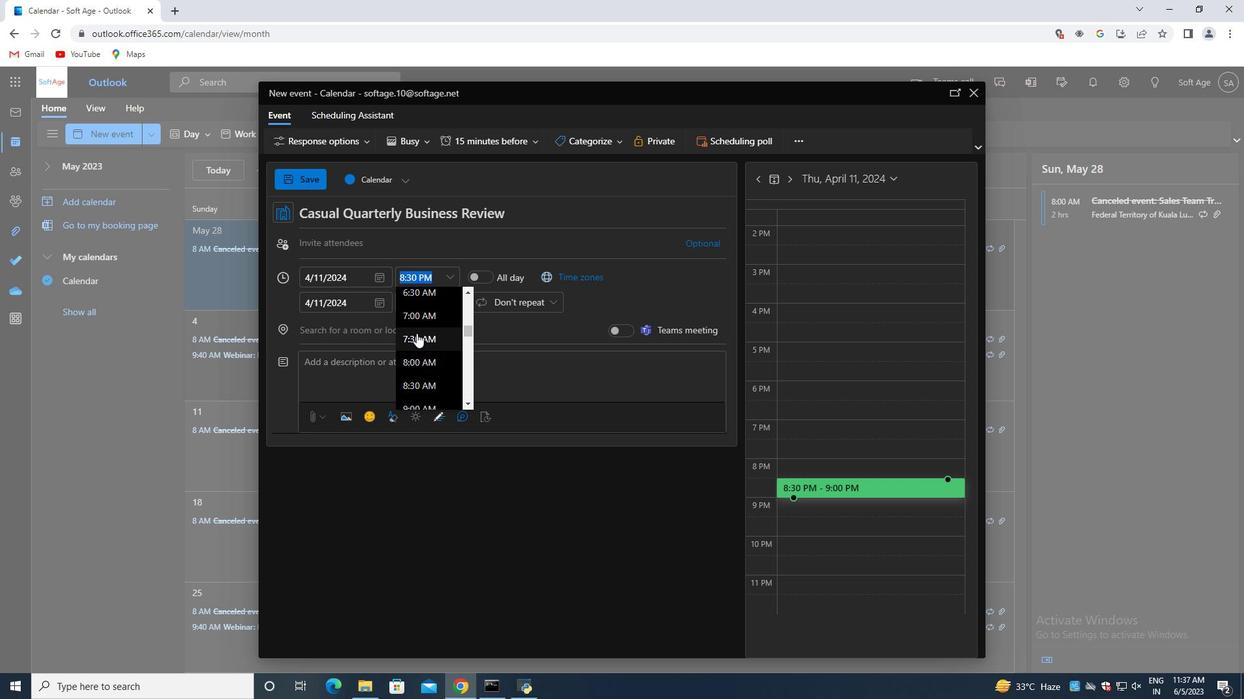 
Action: Key pressed <Key.left><Key.left><Key.left><Key.left><Key.backspace>5
Screenshot: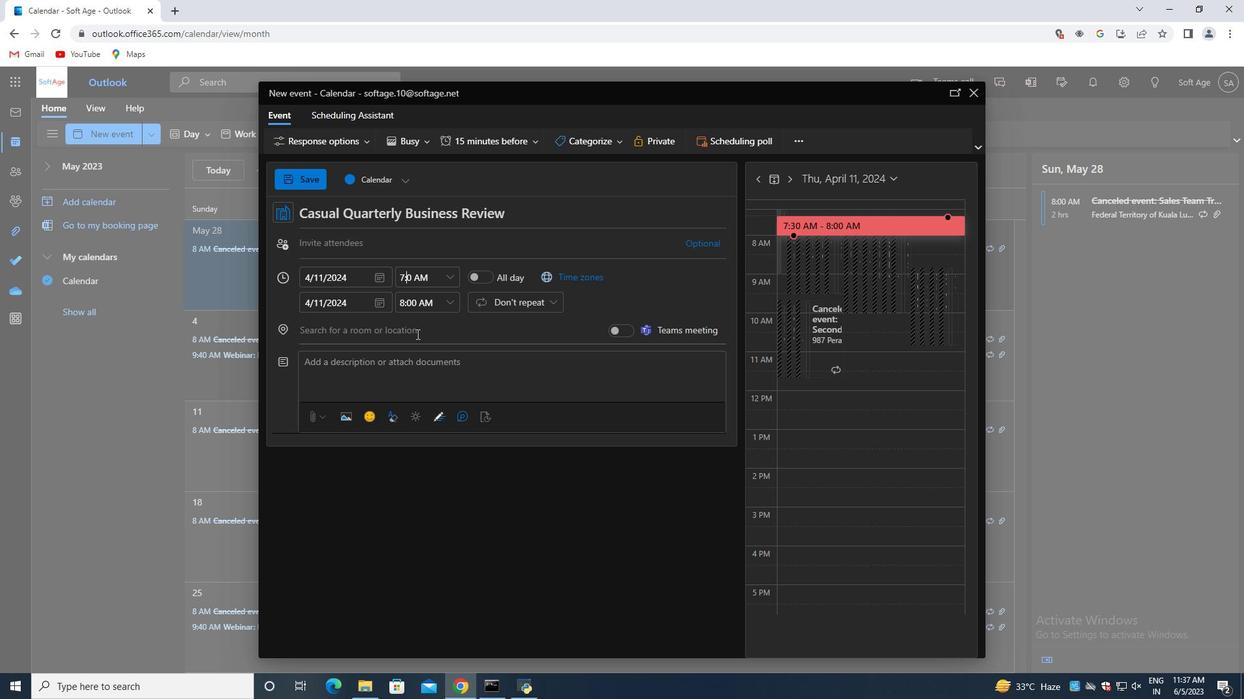 
Action: Mouse moved to (454, 305)
Screenshot: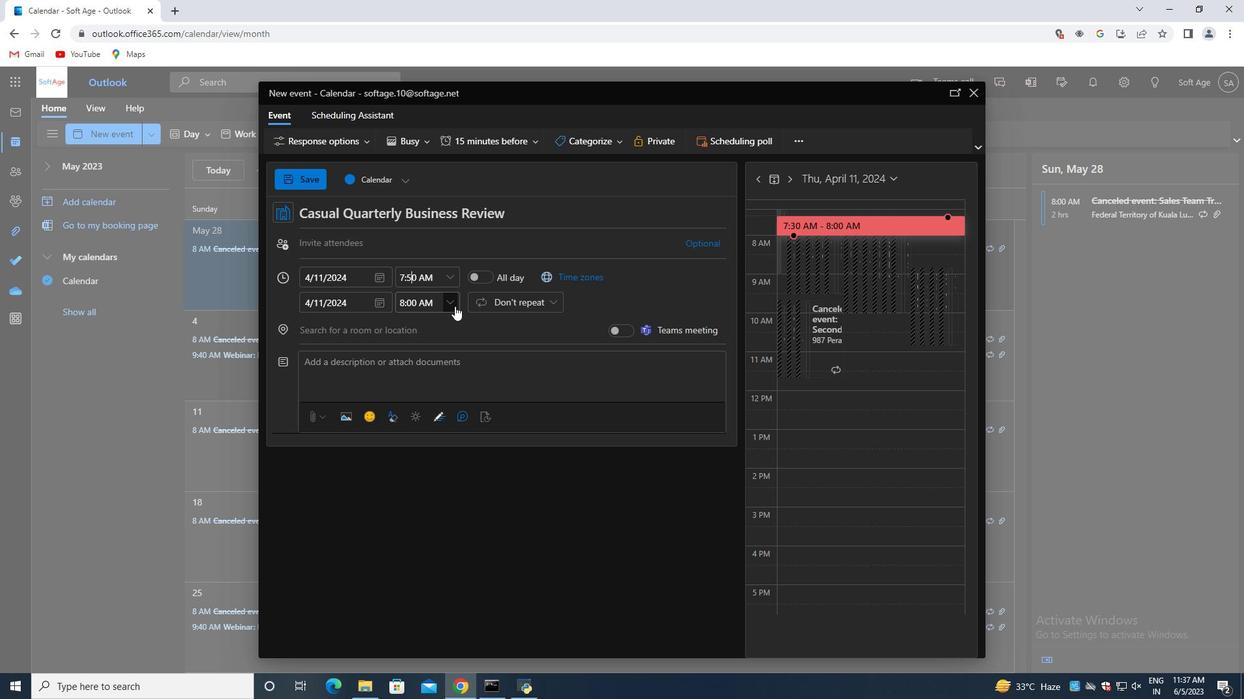 
Action: Mouse pressed left at (454, 305)
Screenshot: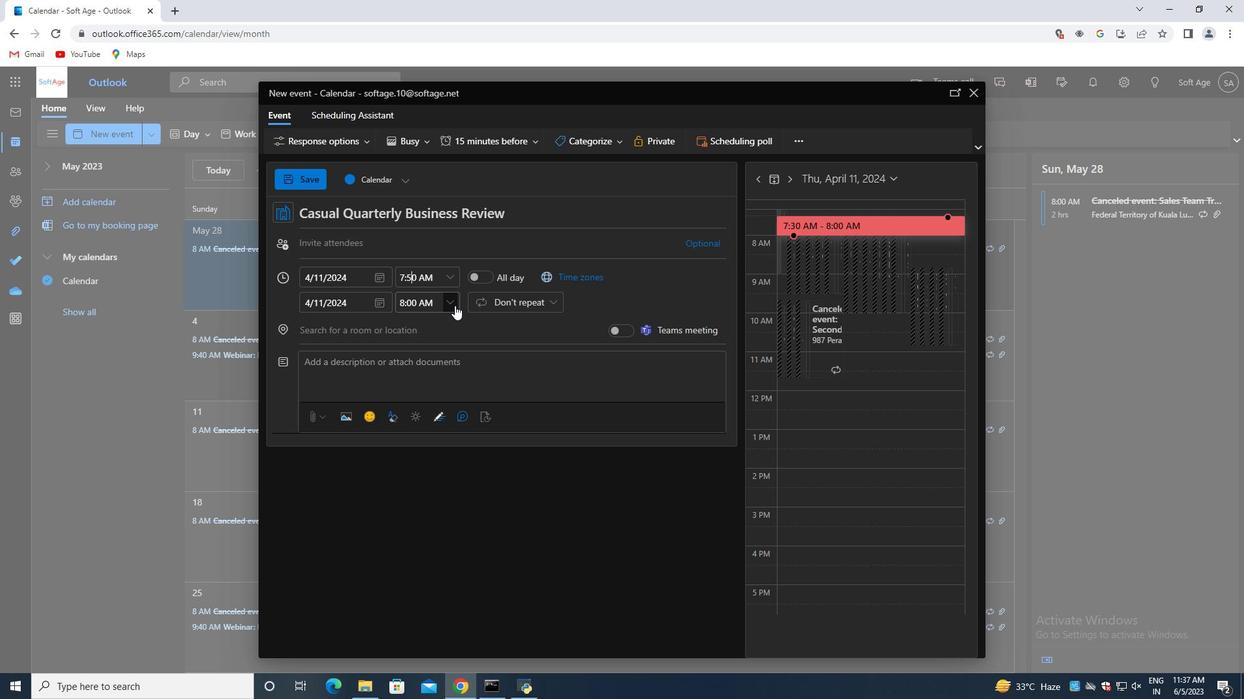 
Action: Mouse moved to (425, 394)
Screenshot: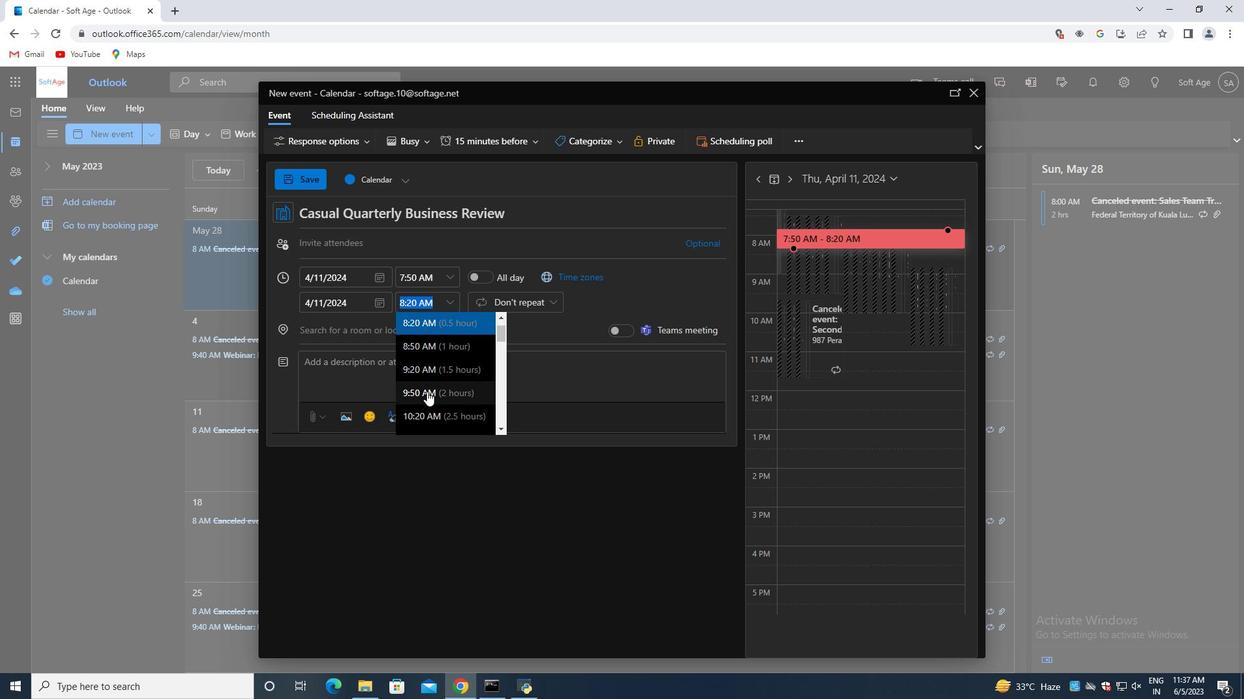 
Action: Mouse pressed left at (425, 394)
Screenshot: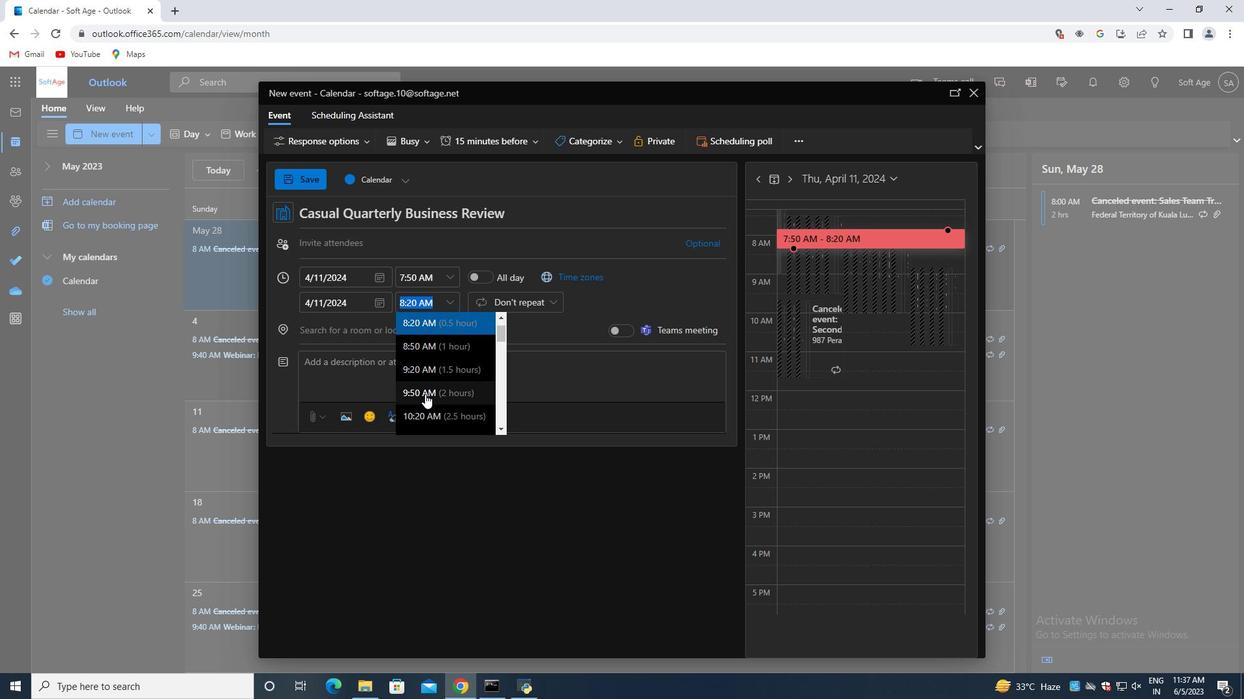 
Action: Mouse moved to (374, 242)
Screenshot: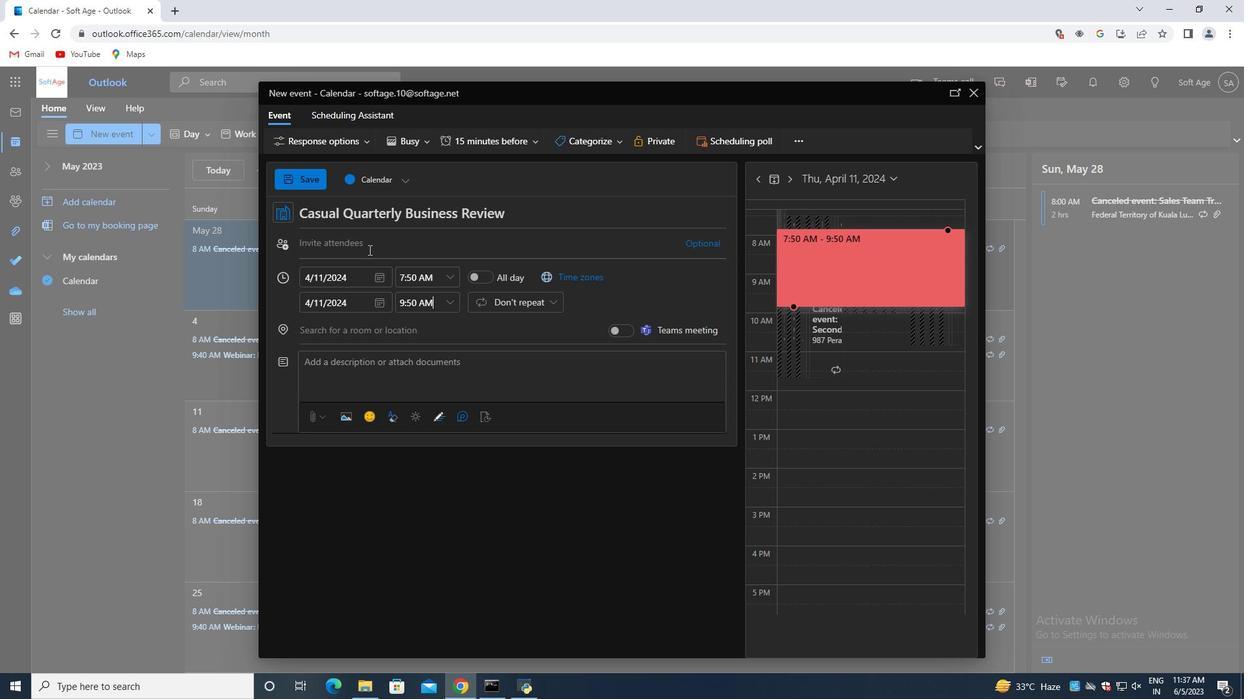 
Action: Mouse pressed left at (374, 242)
Screenshot: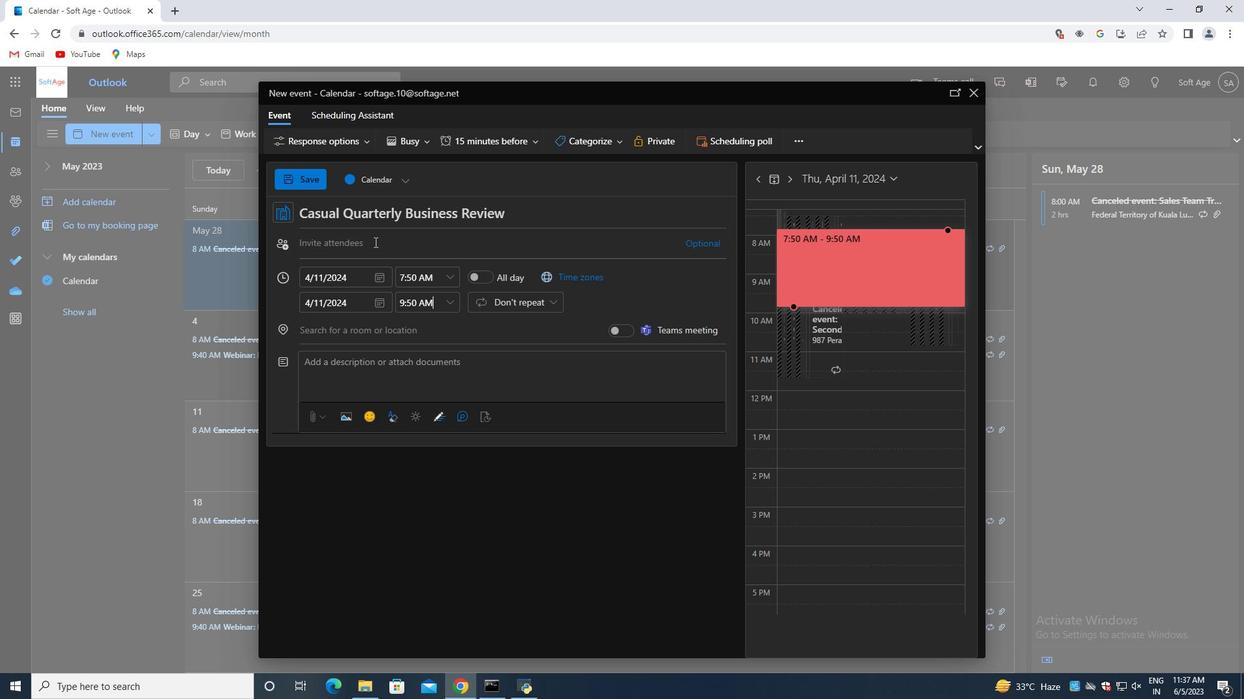 
Action: Key pressed softage.5<Key.shift>@softage.net<Key.enter>softage.6<Key.shift>@softage.net<Key.enter>
Screenshot: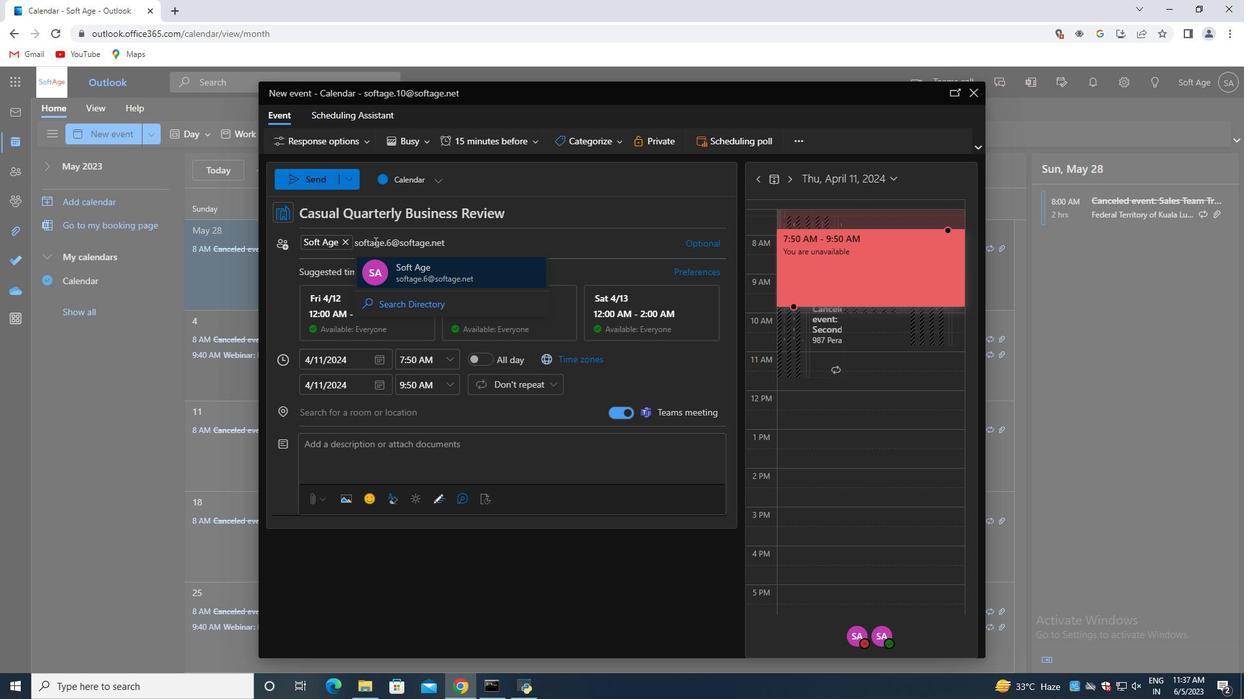 
Action: Mouse moved to (524, 140)
Screenshot: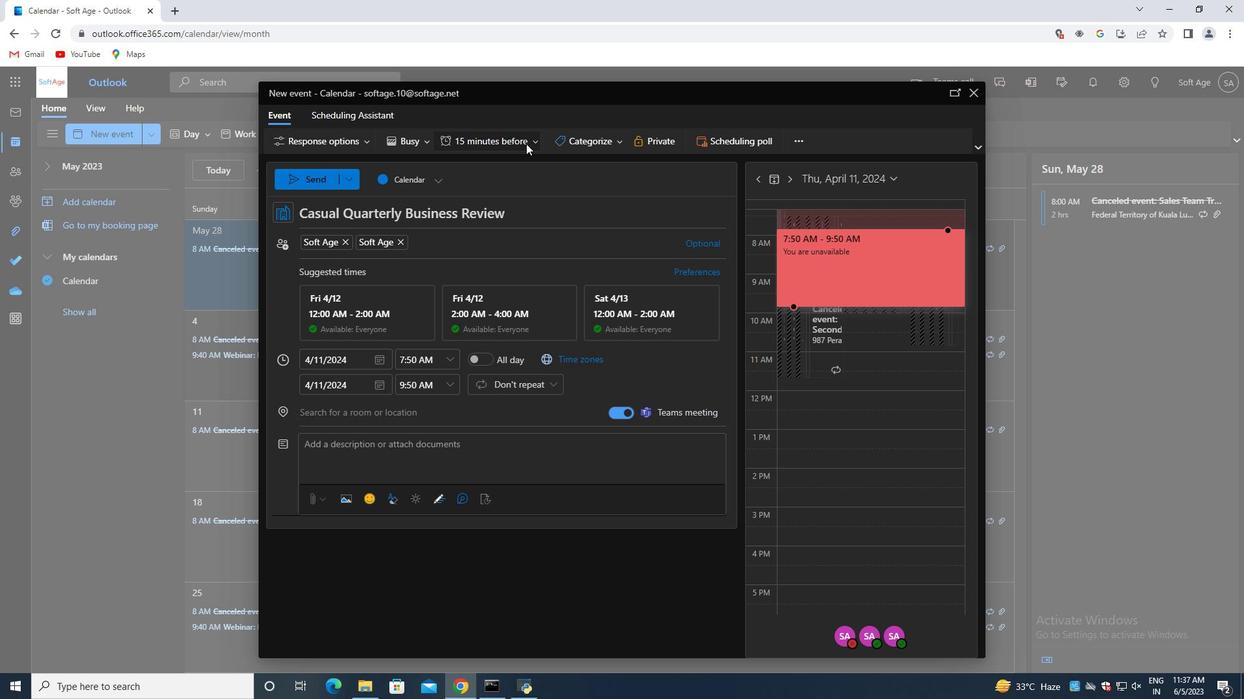 
Action: Mouse pressed left at (524, 140)
Screenshot: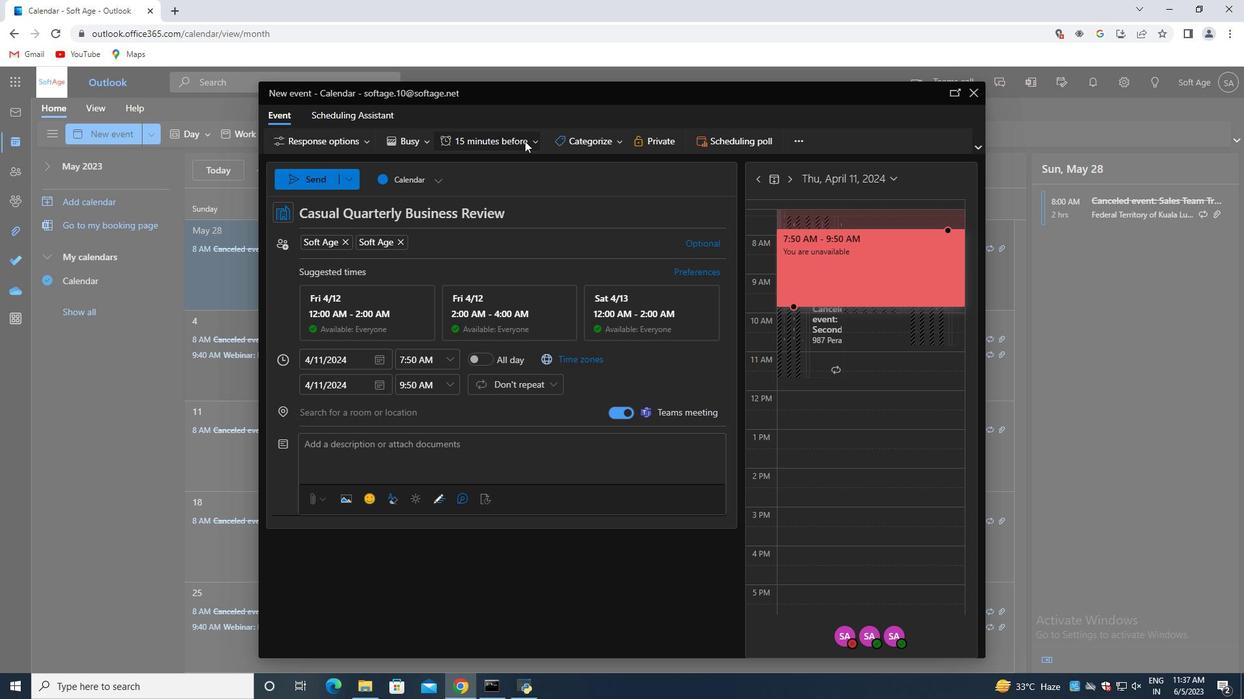 
Action: Mouse moved to (480, 329)
Screenshot: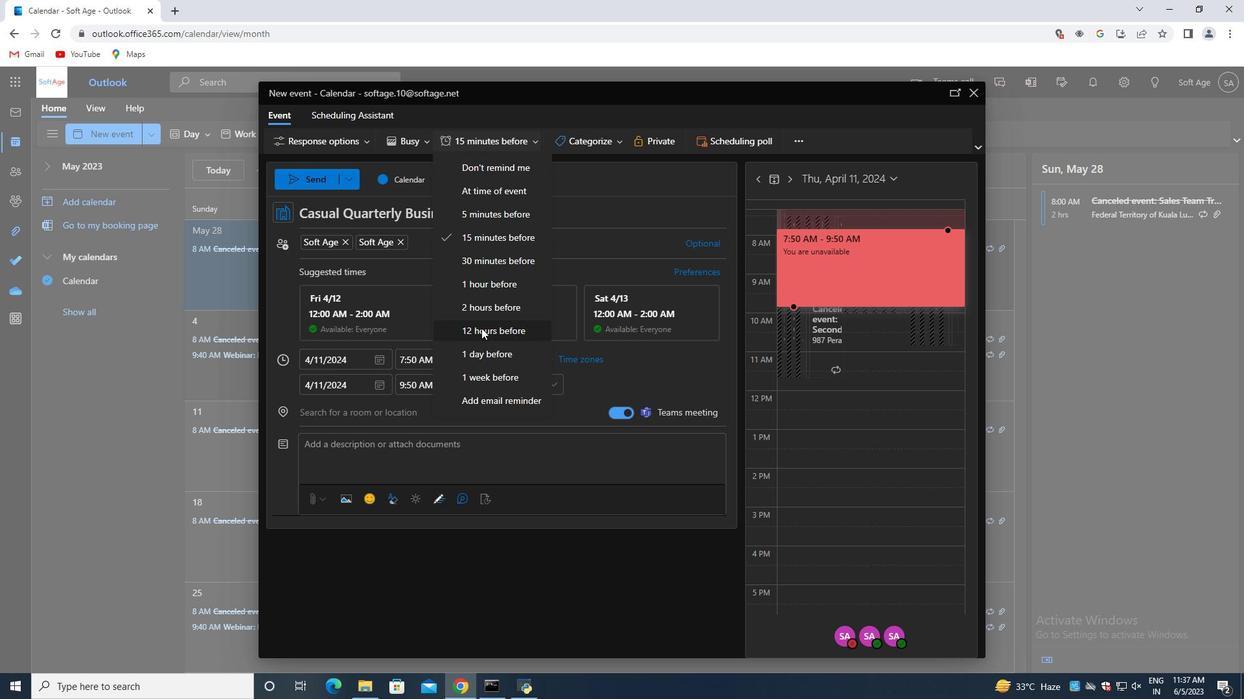 
Action: Mouse pressed left at (480, 329)
Screenshot: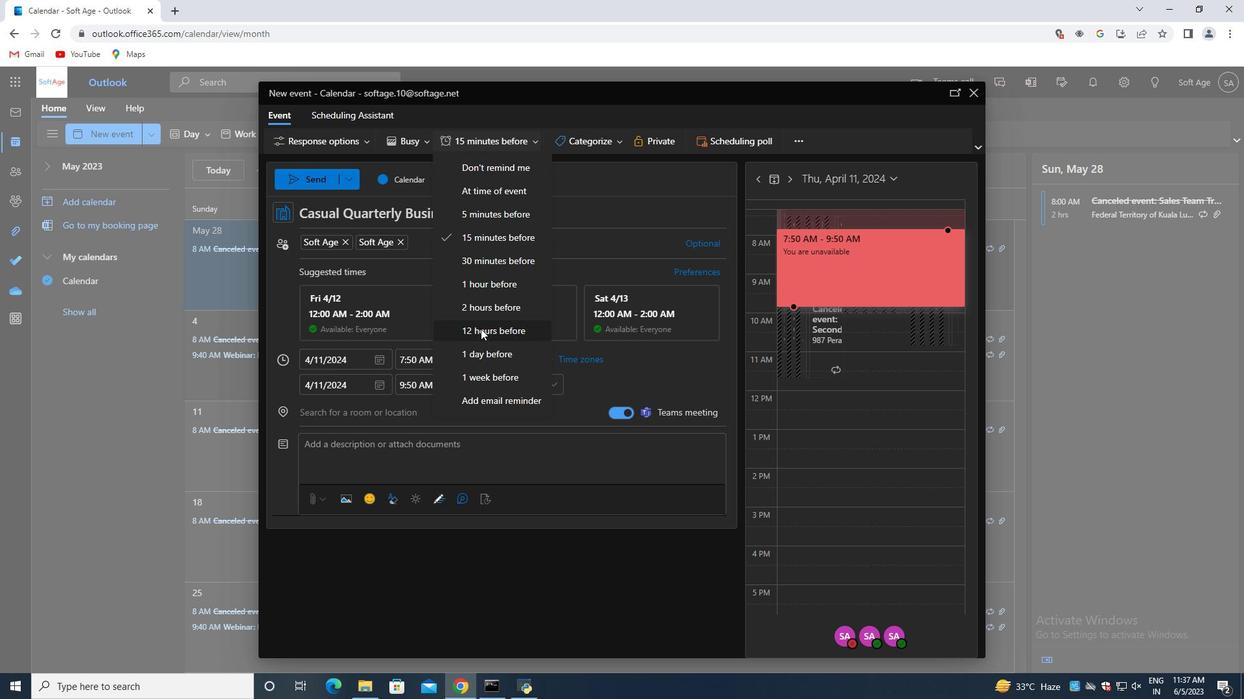 
Action: Mouse moved to (303, 178)
Screenshot: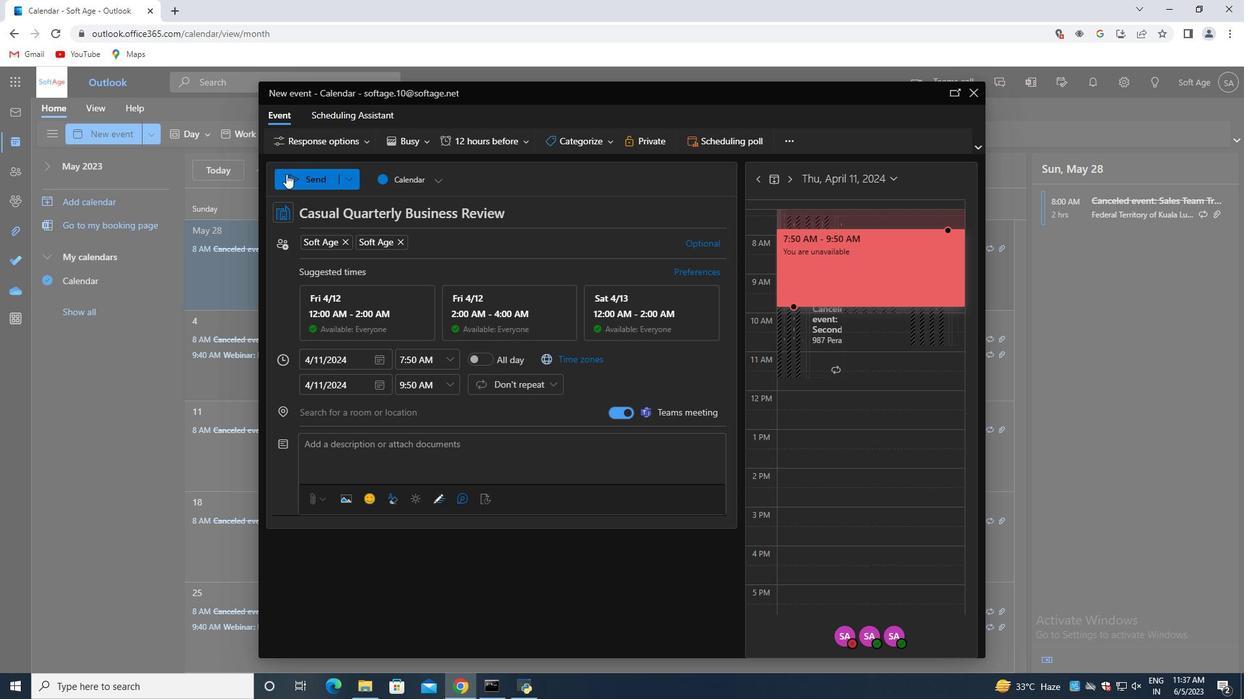 
Action: Mouse pressed left at (303, 178)
Screenshot: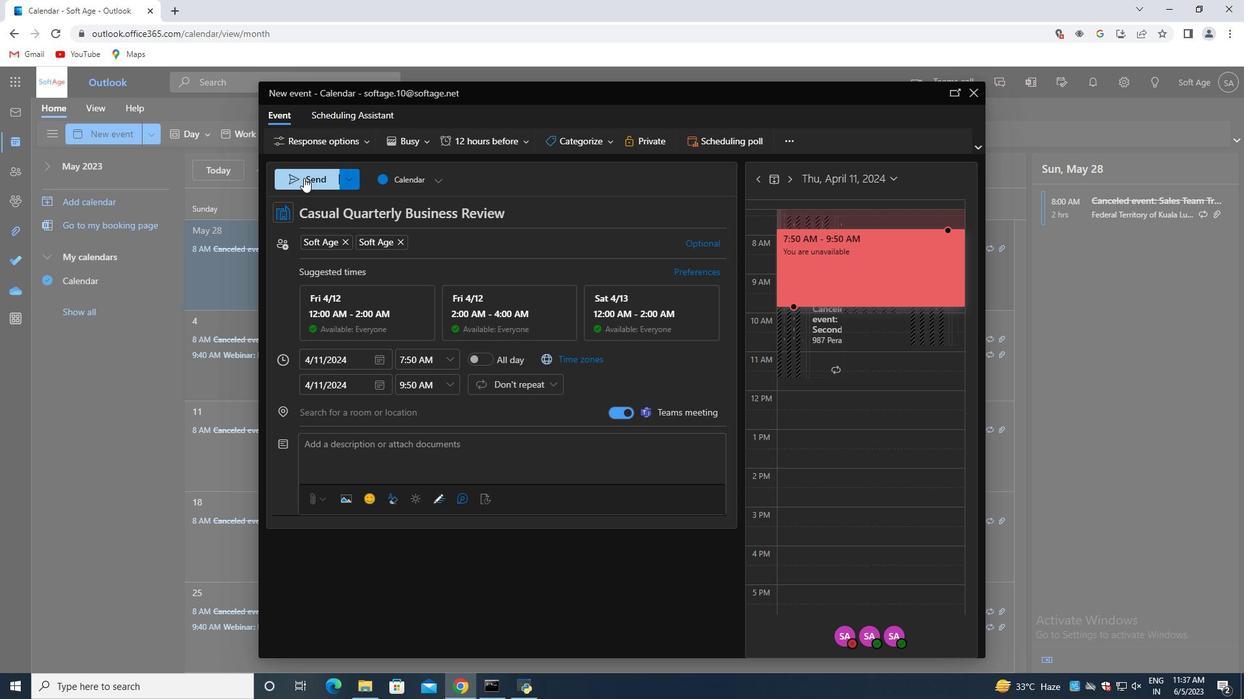 
